 Task: Search one way flight ticket for 3 adults, 3 children in premium economy from Columbus: John Glenn Columbus International Airport to Rockford: Chicago Rockford International Airport(was Northwest Chicagoland Regional Airport At Rockford) on 5-1-2023. Choice of flights is American. Price is upto 79000. Outbound departure time preference is 7:15.
Action: Mouse moved to (237, 322)
Screenshot: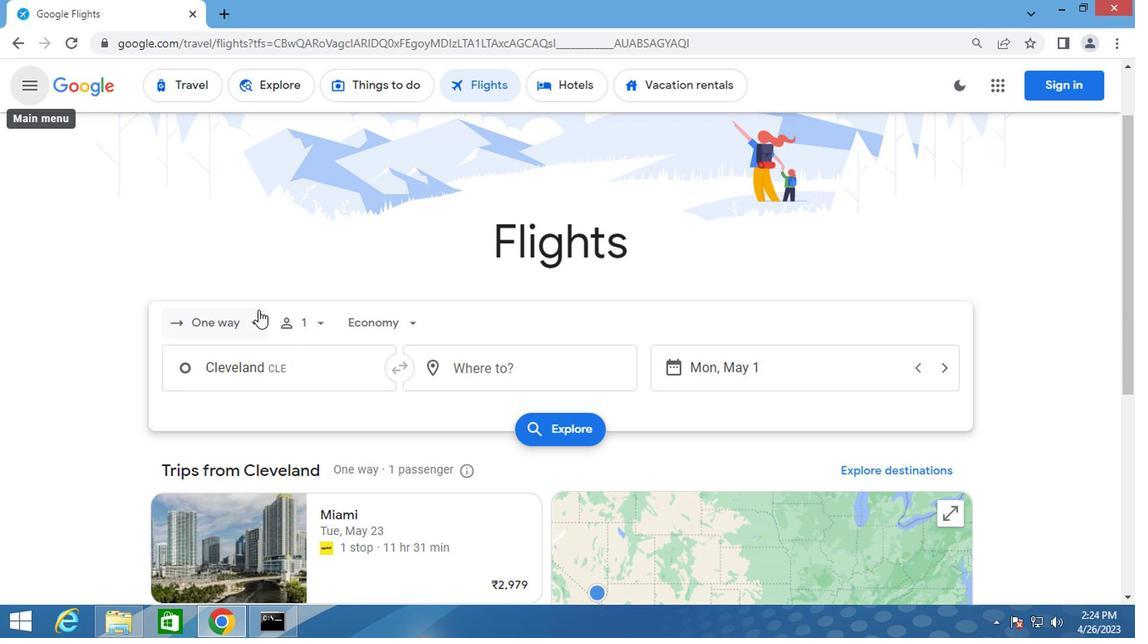 
Action: Mouse pressed left at (237, 322)
Screenshot: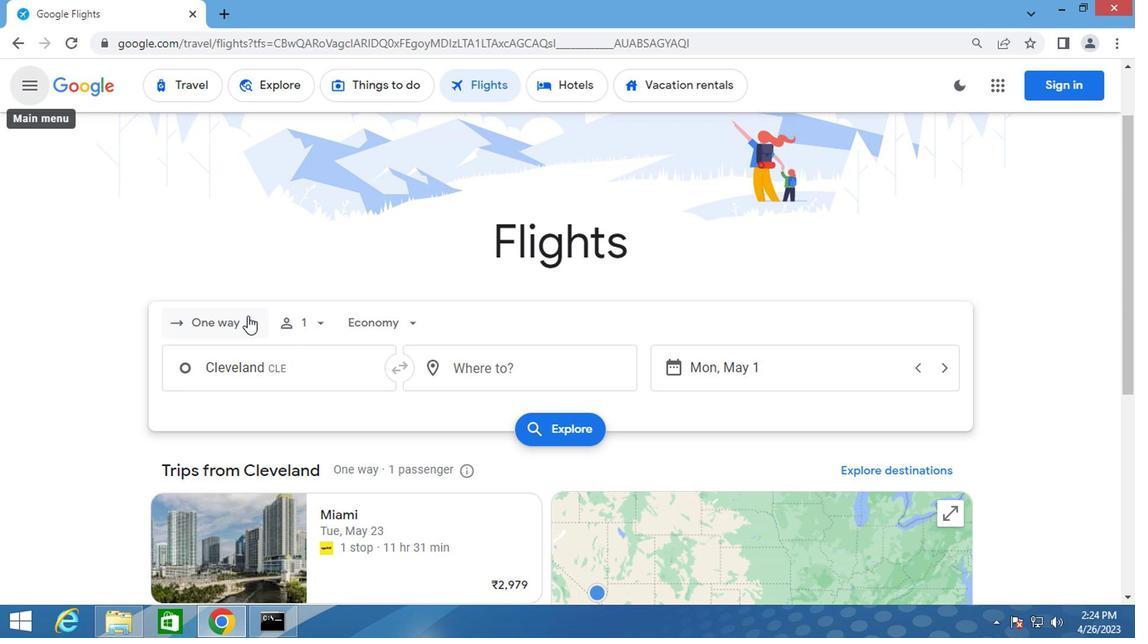 
Action: Mouse moved to (216, 394)
Screenshot: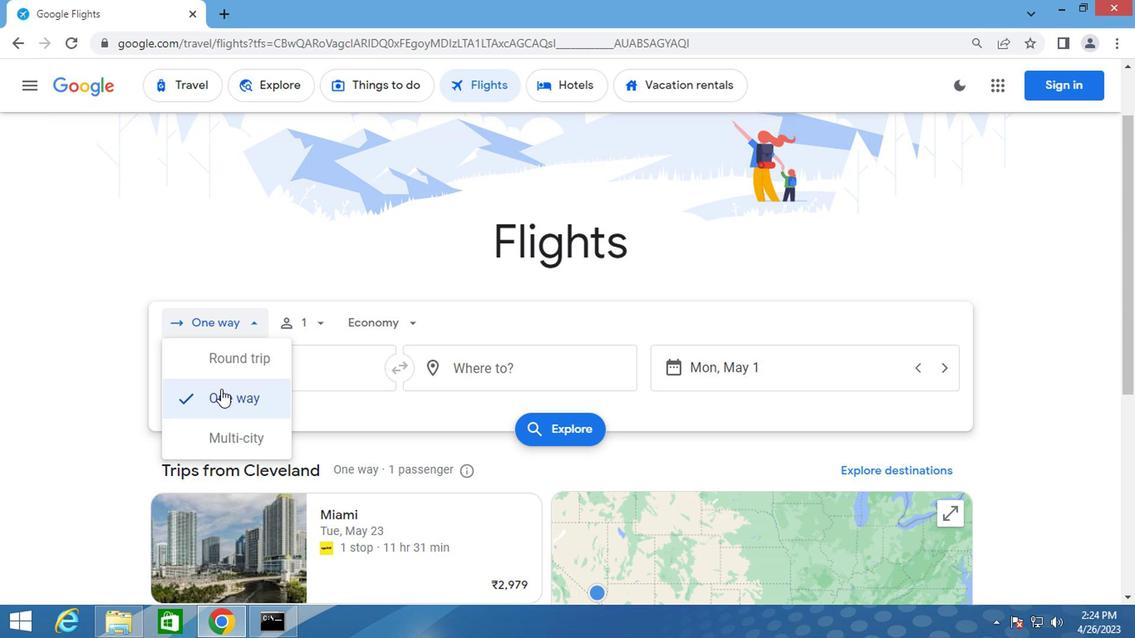 
Action: Mouse pressed left at (216, 394)
Screenshot: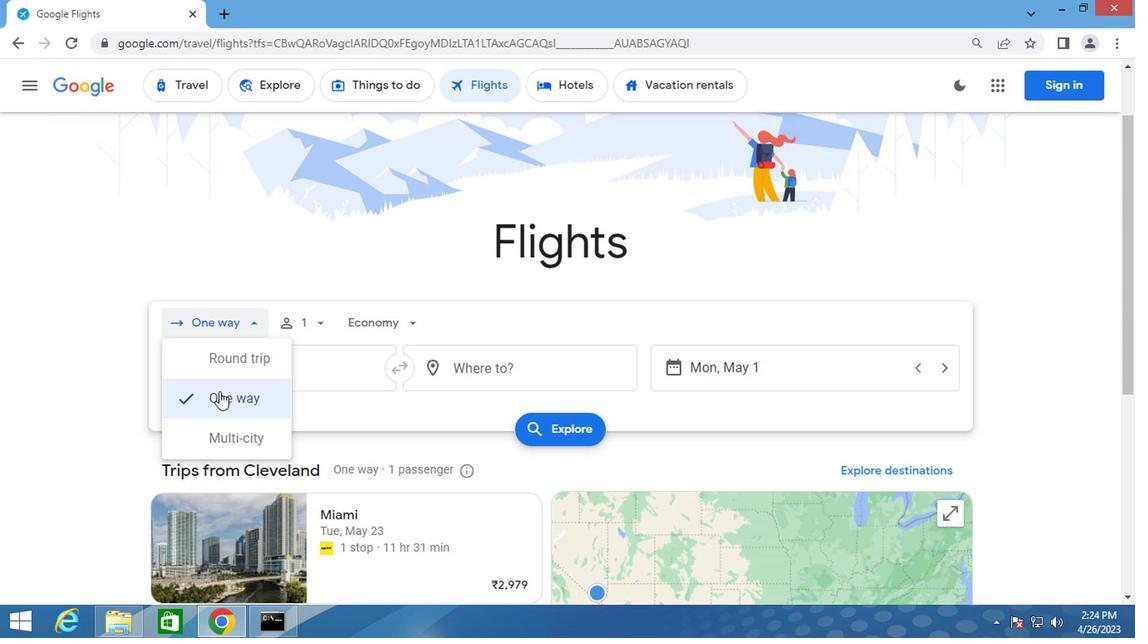 
Action: Mouse moved to (318, 319)
Screenshot: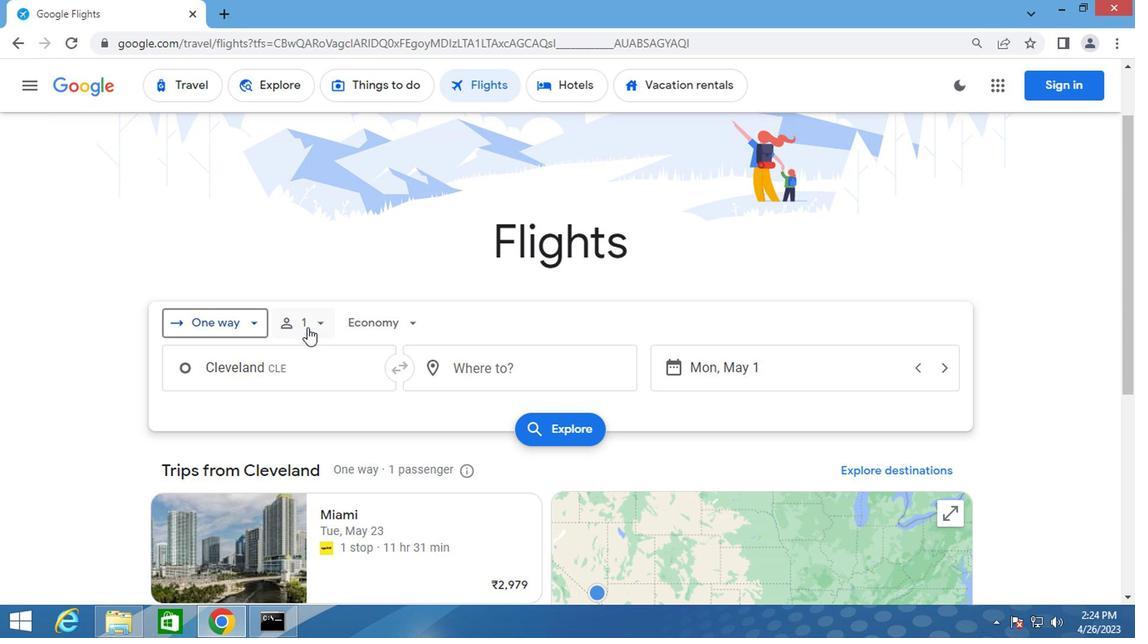 
Action: Mouse pressed left at (318, 319)
Screenshot: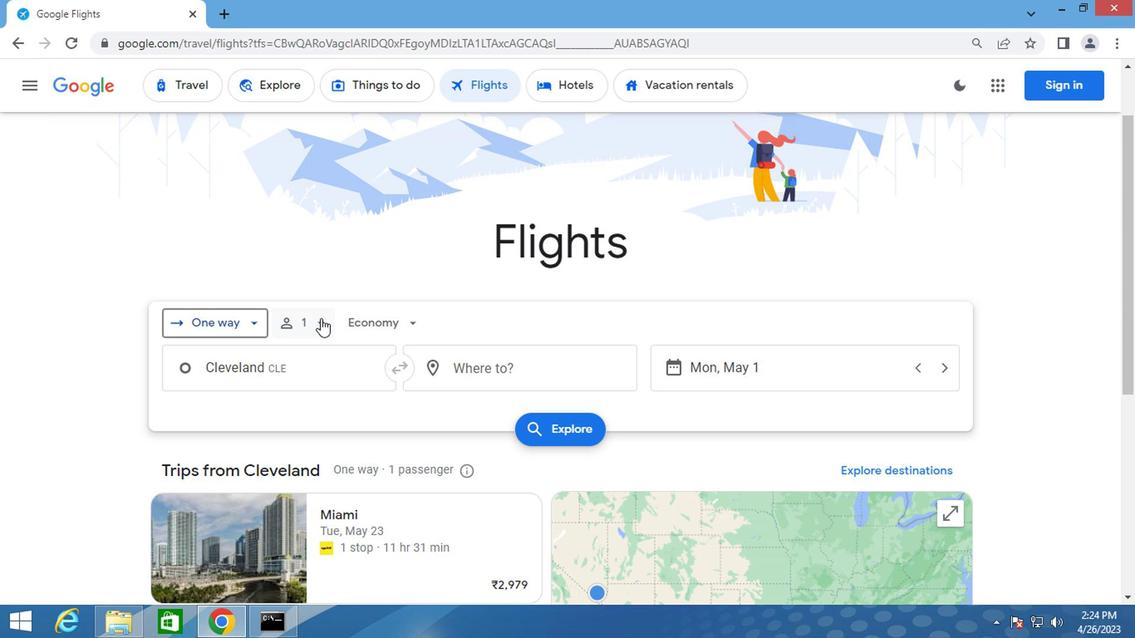 
Action: Mouse moved to (441, 363)
Screenshot: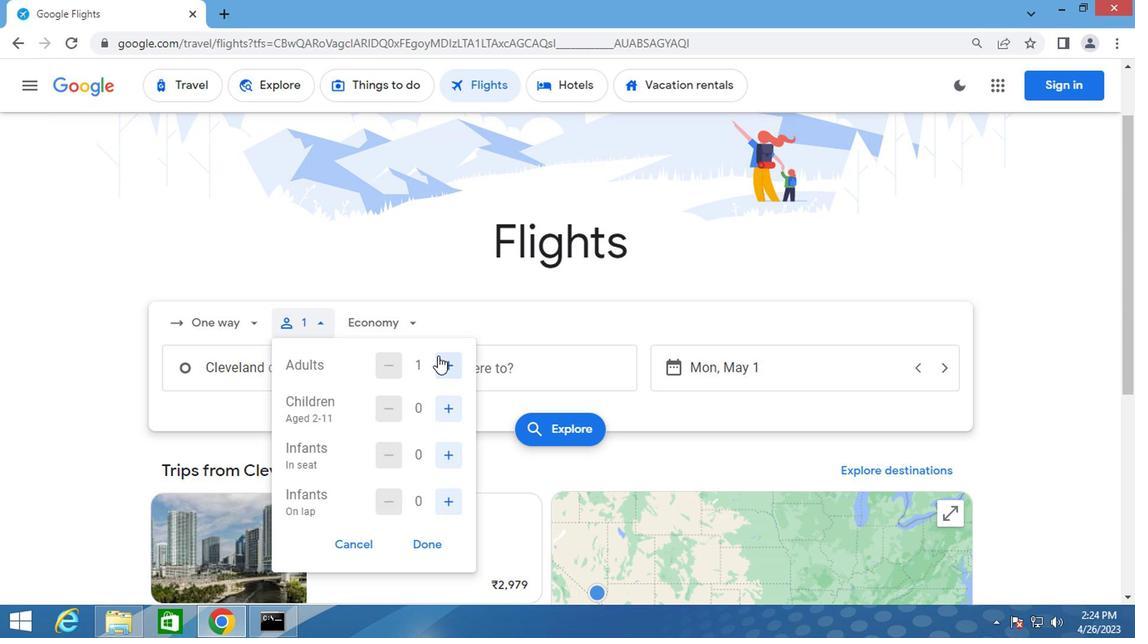 
Action: Mouse pressed left at (441, 363)
Screenshot: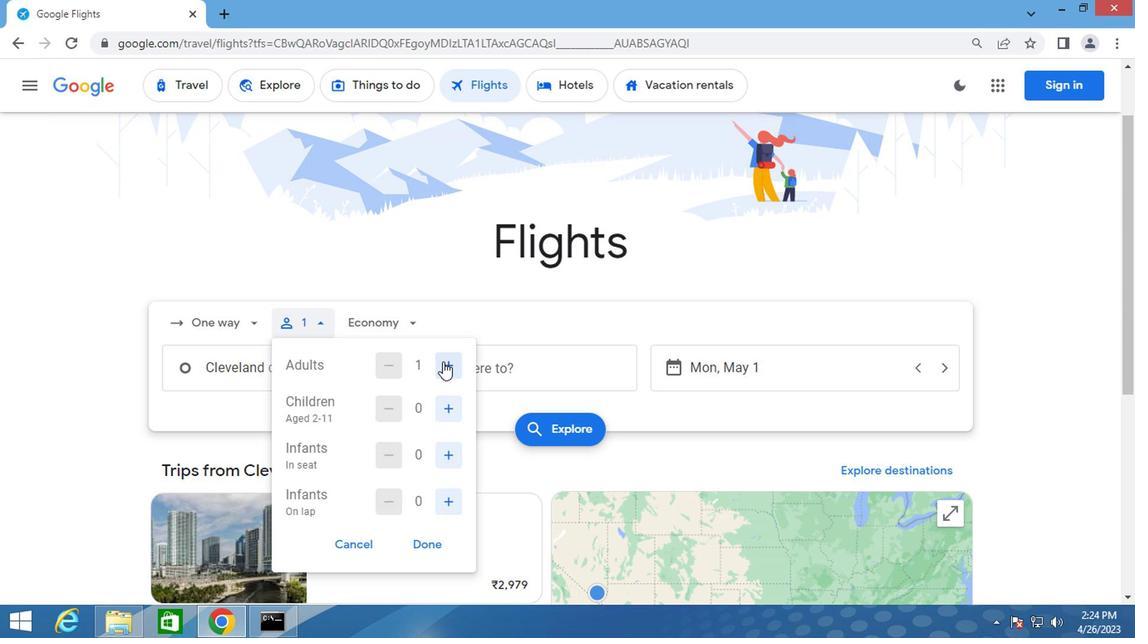 
Action: Mouse pressed left at (441, 363)
Screenshot: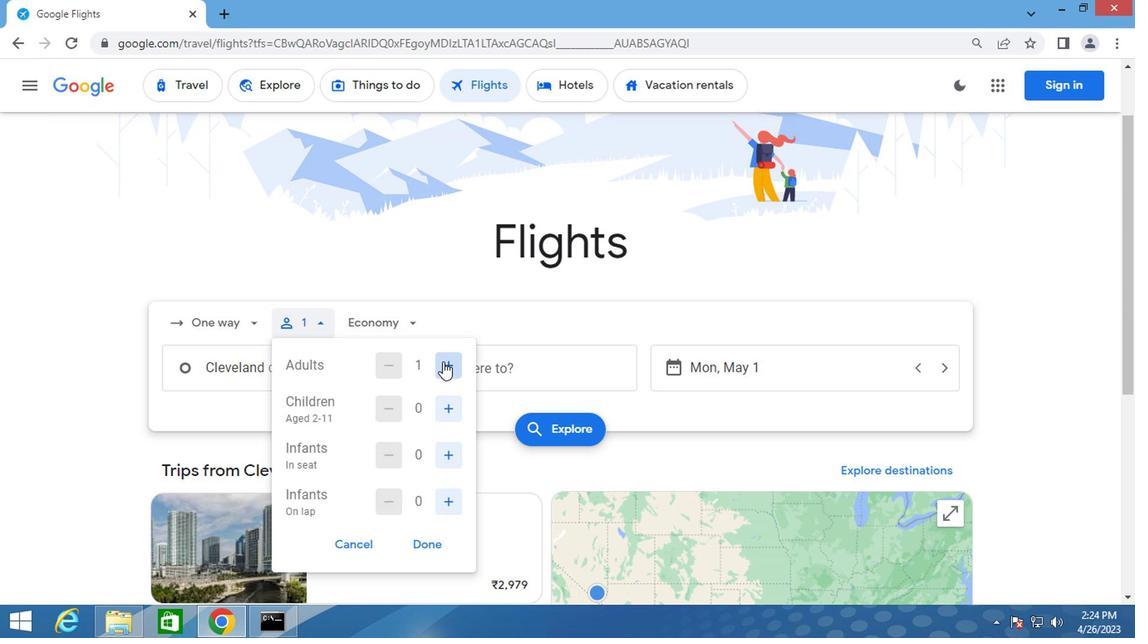 
Action: Mouse moved to (441, 363)
Screenshot: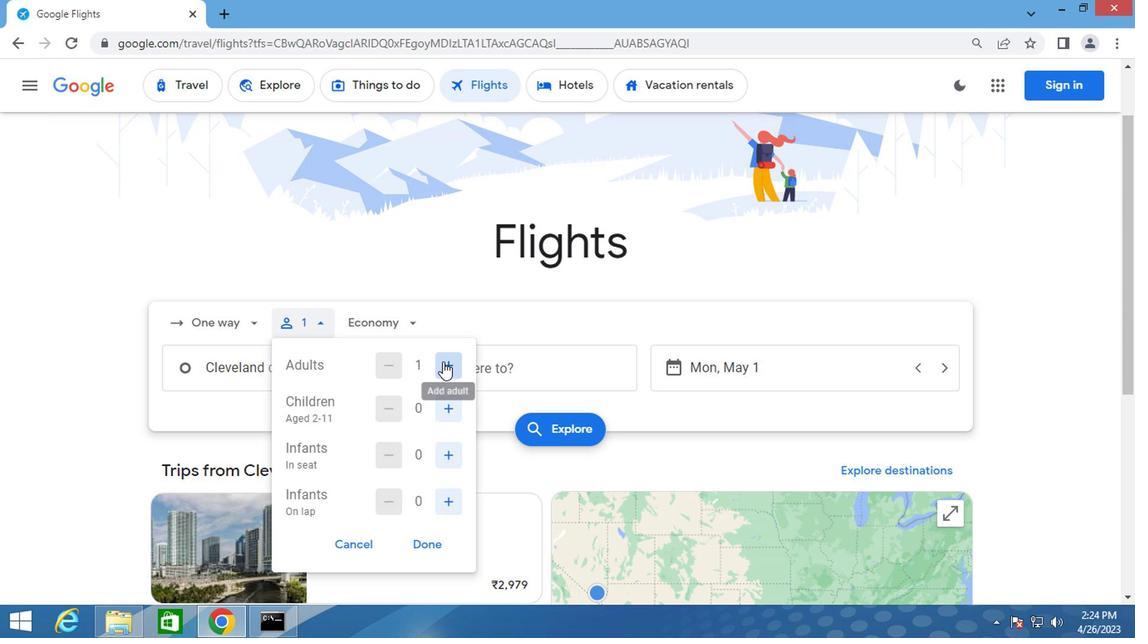 
Action: Mouse pressed left at (441, 363)
Screenshot: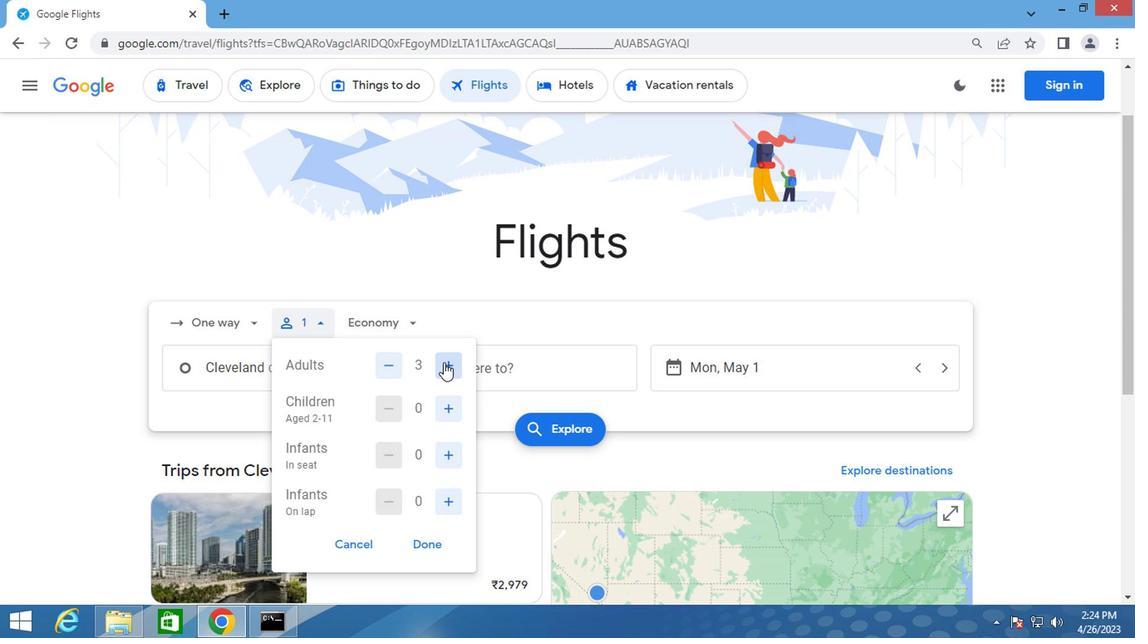 
Action: Mouse moved to (384, 370)
Screenshot: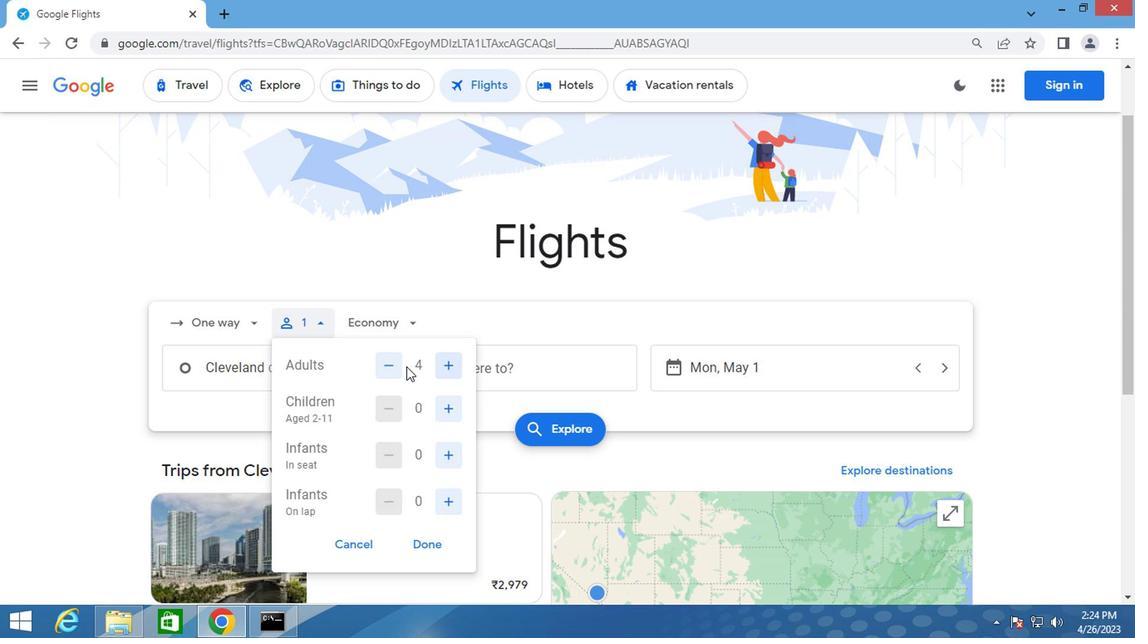 
Action: Mouse pressed left at (384, 370)
Screenshot: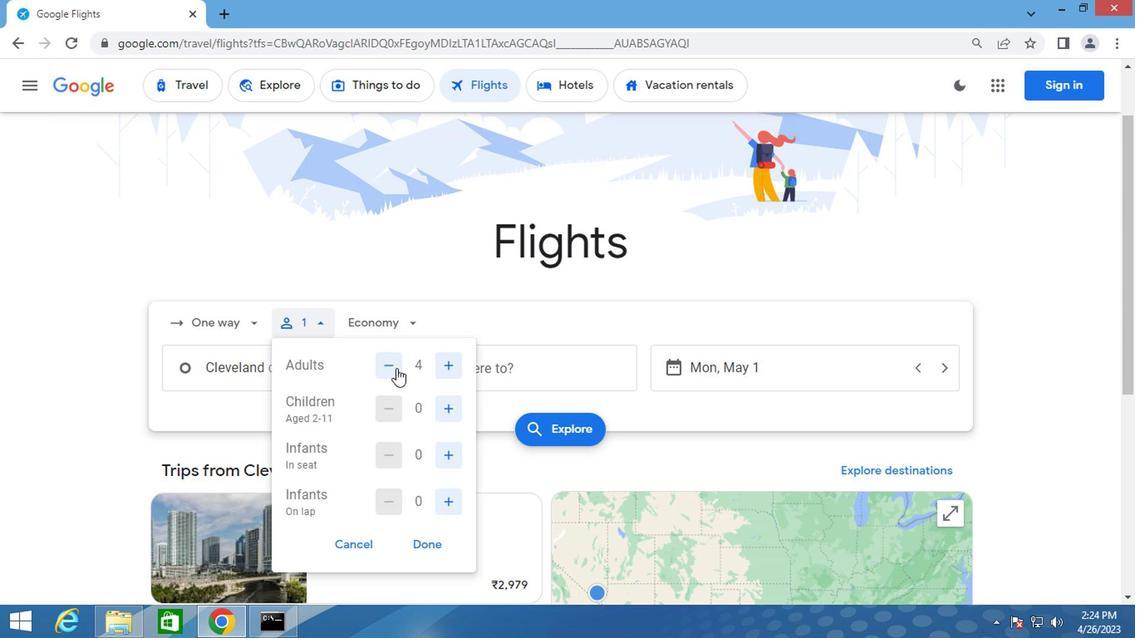 
Action: Mouse moved to (441, 403)
Screenshot: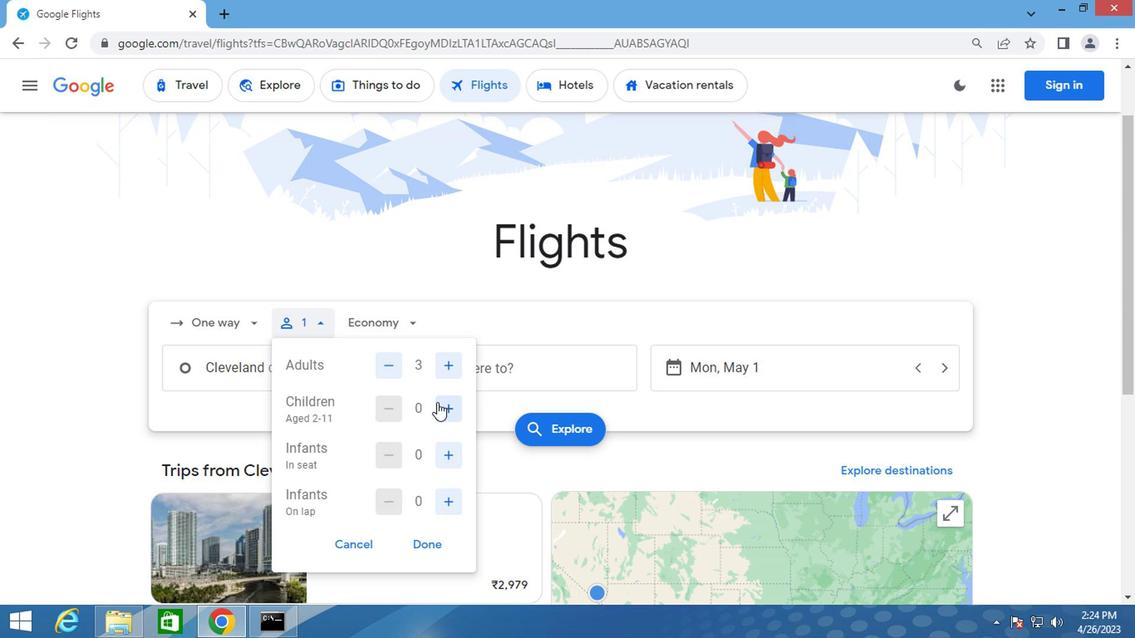 
Action: Mouse pressed left at (441, 403)
Screenshot: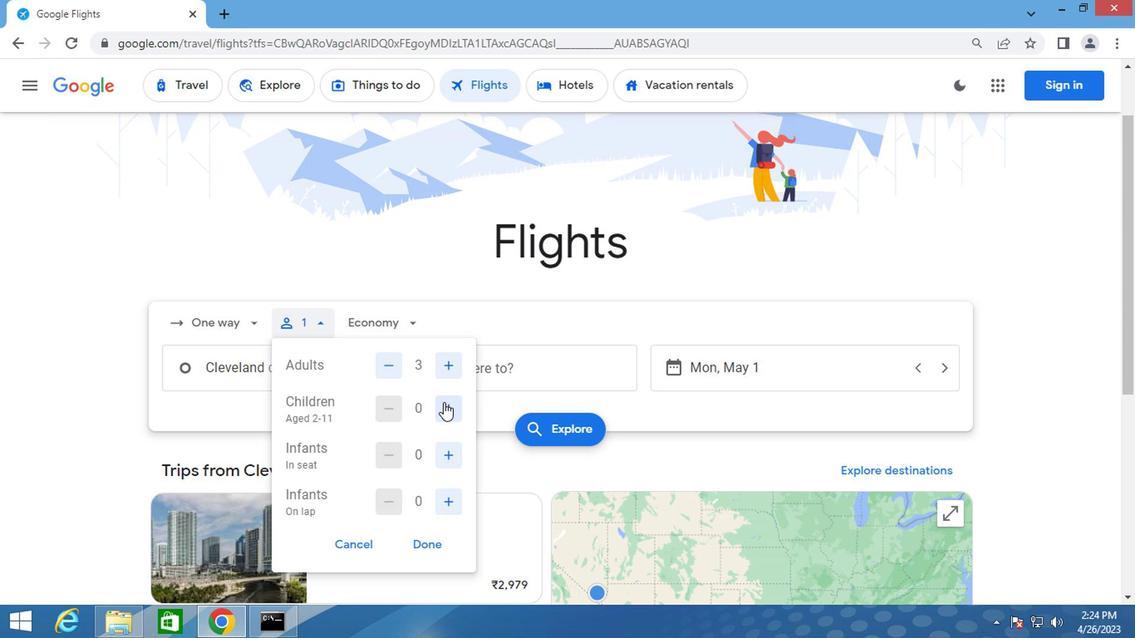 
Action: Mouse moved to (442, 403)
Screenshot: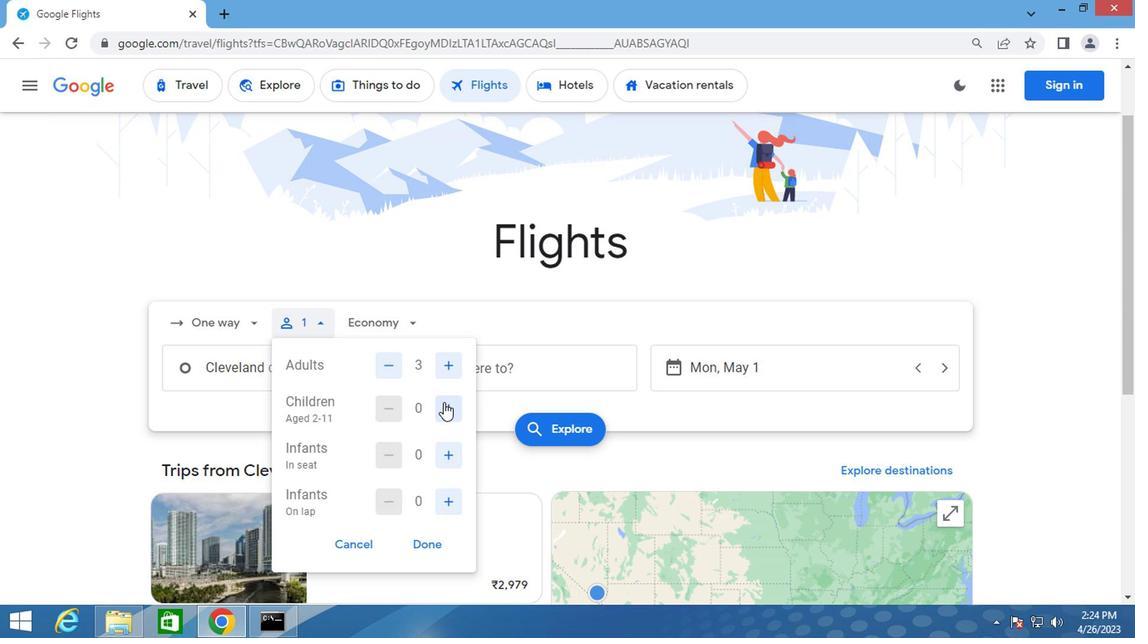
Action: Mouse pressed left at (442, 403)
Screenshot: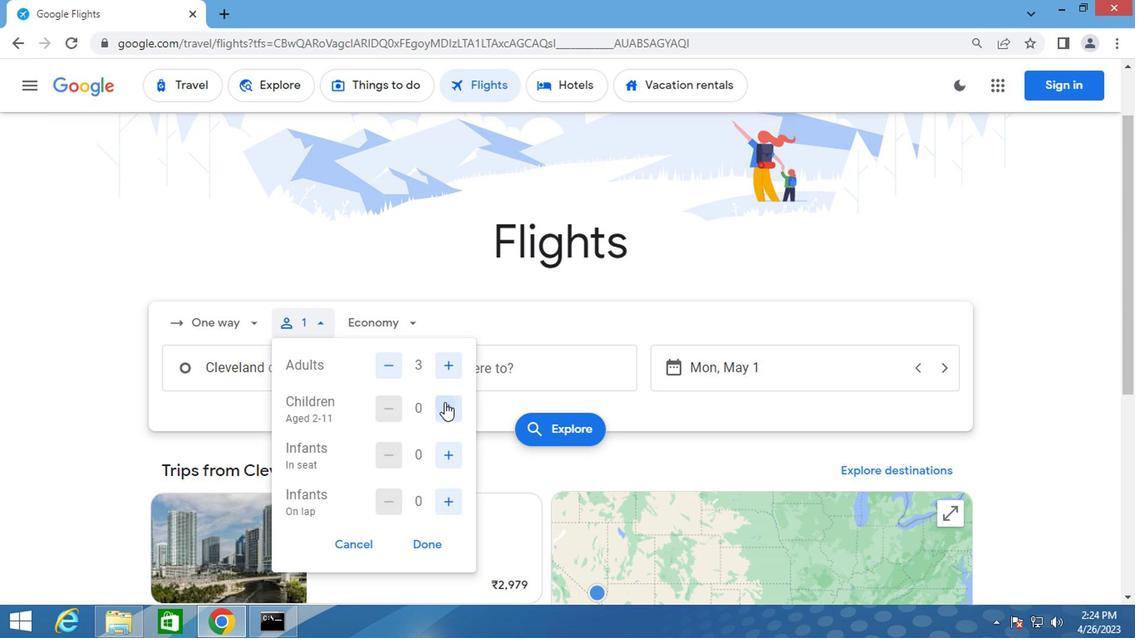 
Action: Mouse pressed left at (442, 403)
Screenshot: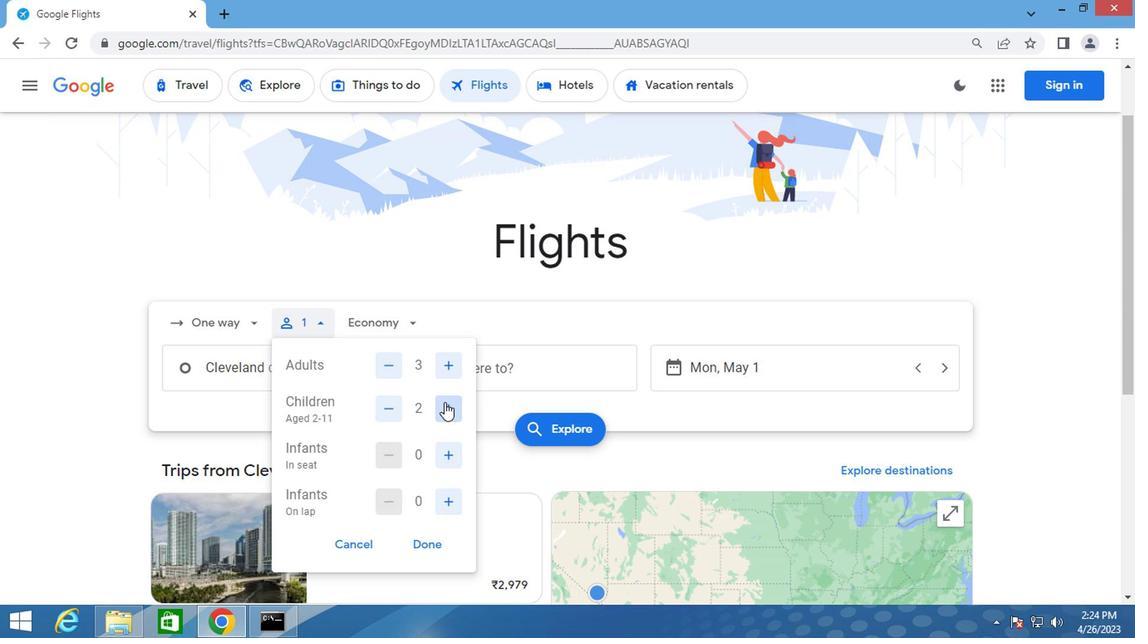 
Action: Mouse moved to (385, 330)
Screenshot: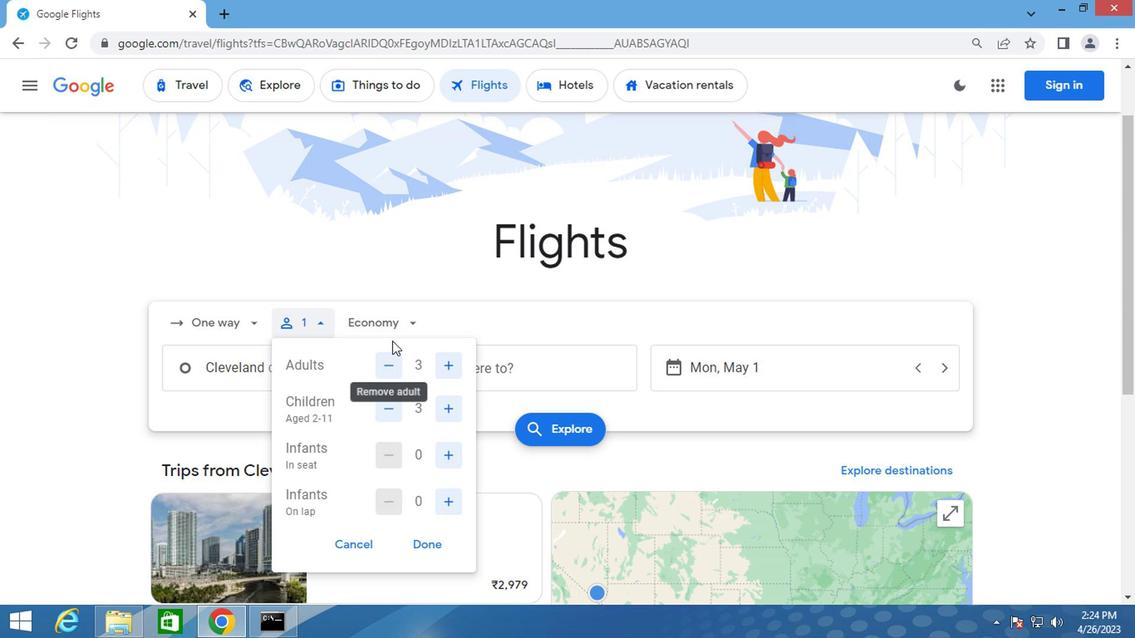 
Action: Mouse pressed left at (385, 330)
Screenshot: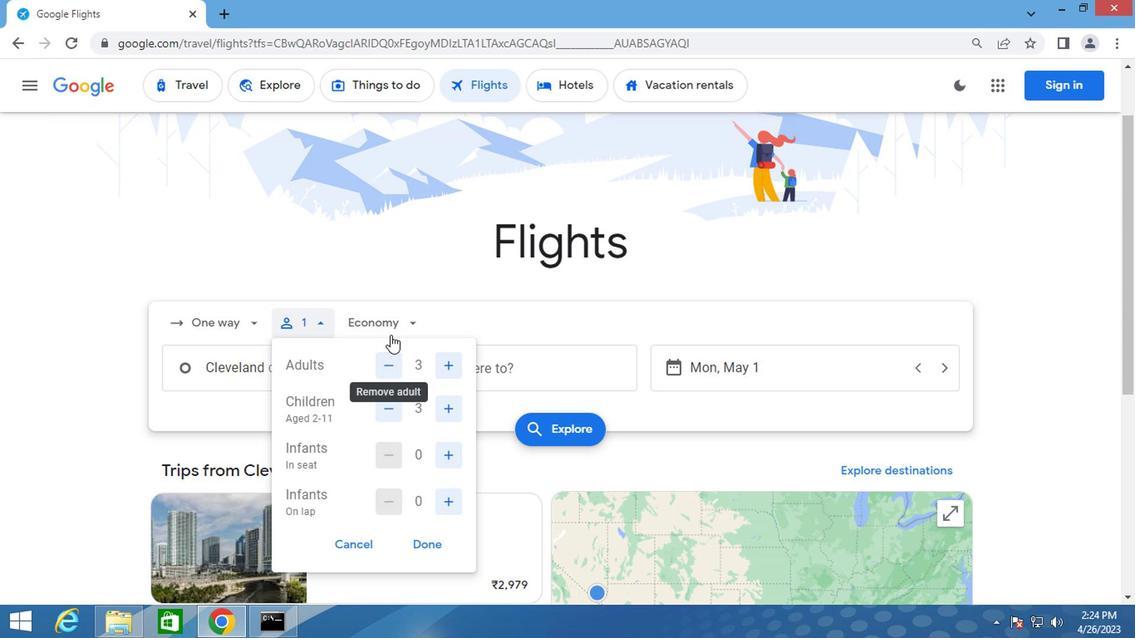 
Action: Mouse moved to (402, 390)
Screenshot: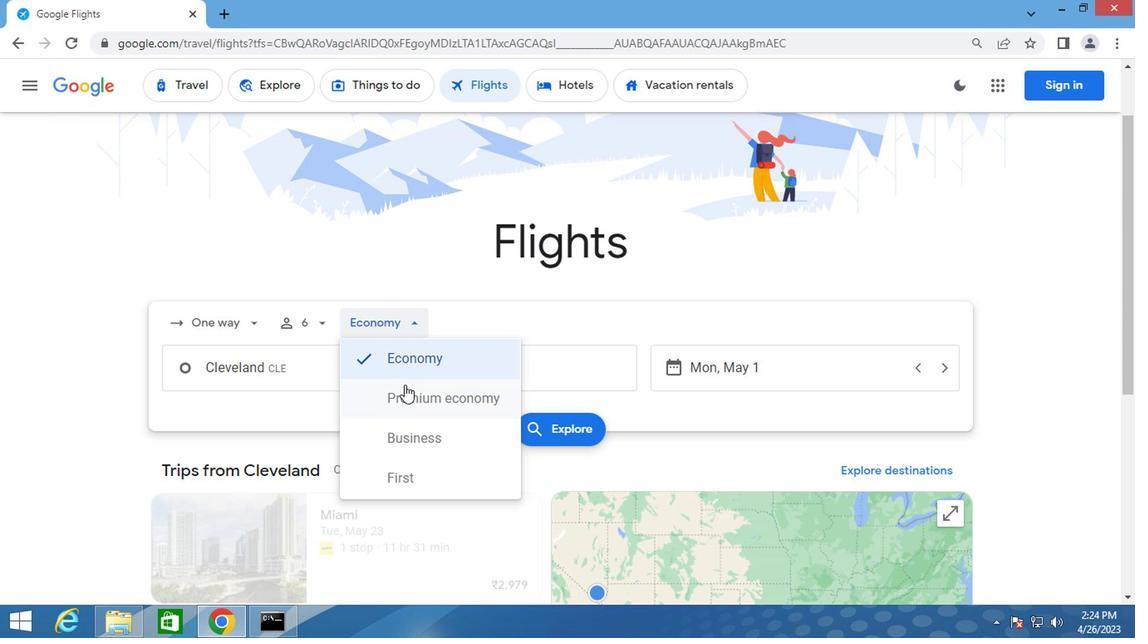 
Action: Mouse pressed left at (402, 390)
Screenshot: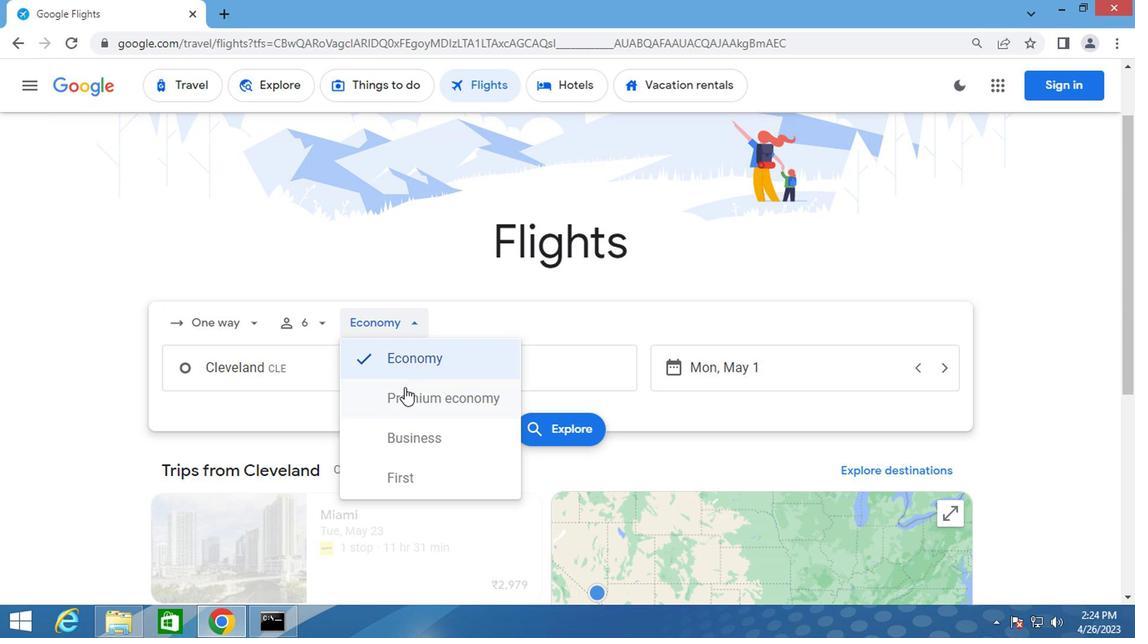 
Action: Mouse moved to (312, 377)
Screenshot: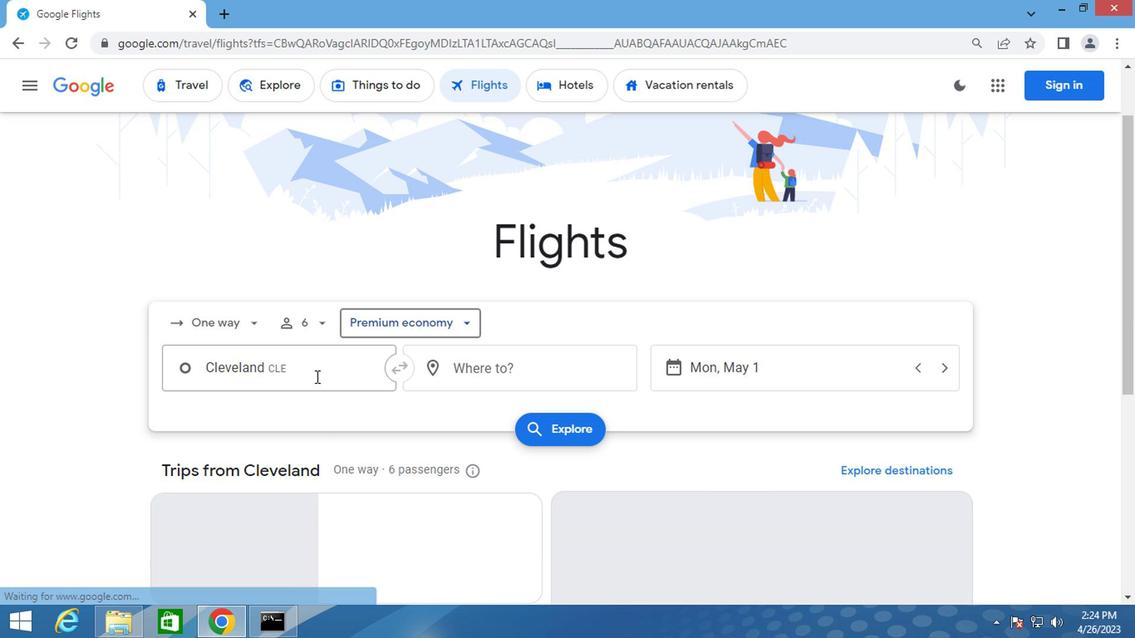 
Action: Mouse pressed left at (312, 377)
Screenshot: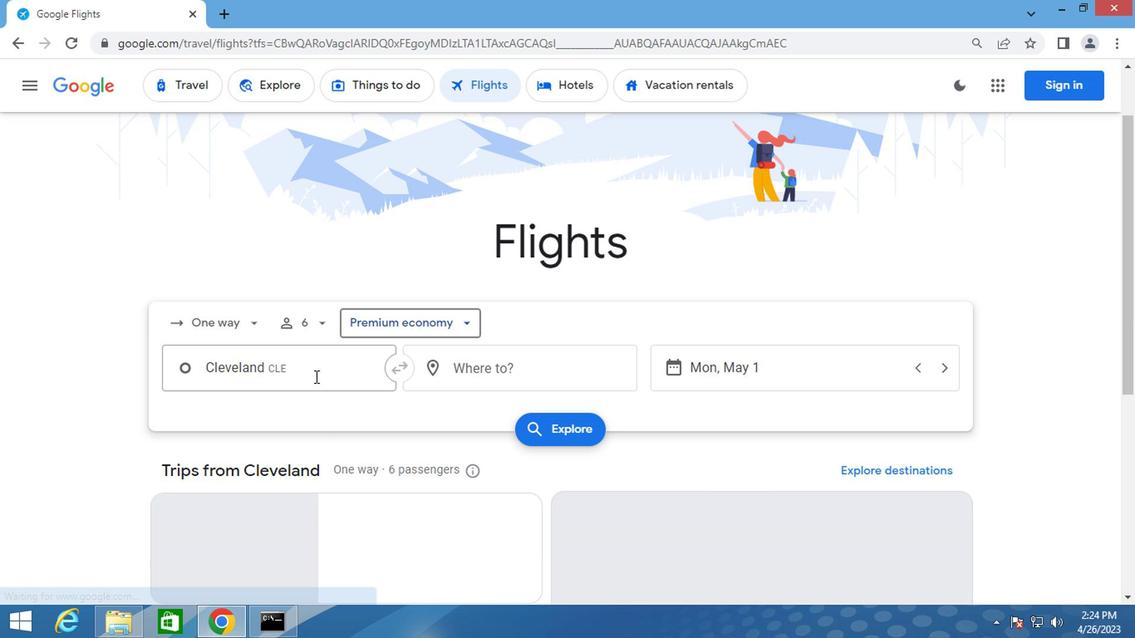 
Action: Mouse moved to (311, 377)
Screenshot: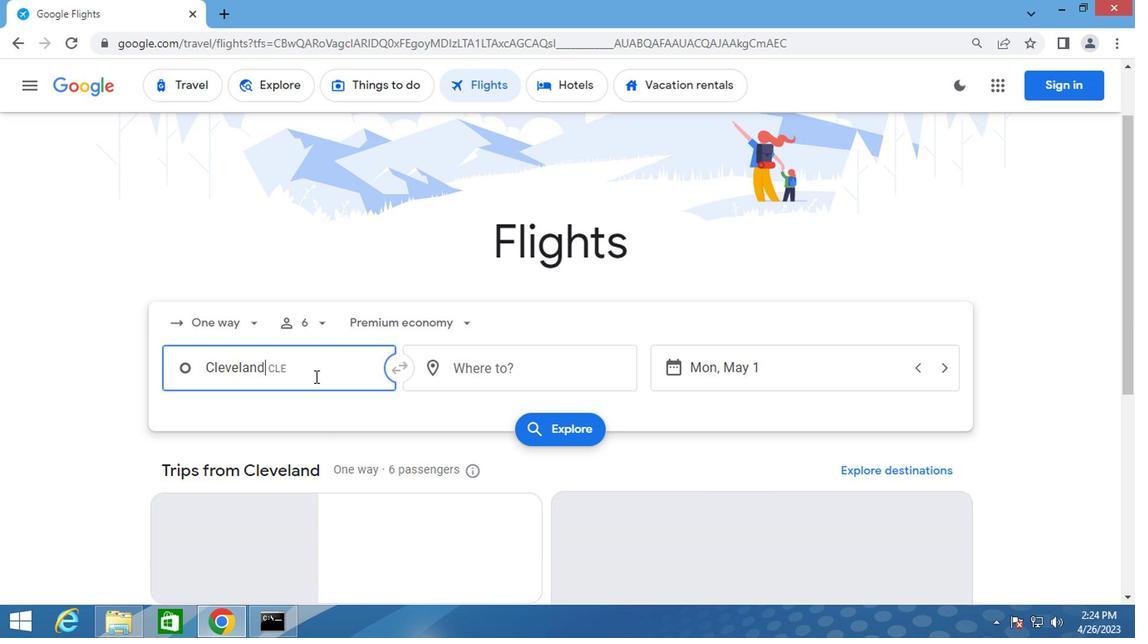 
Action: Key pressed columbus
Screenshot: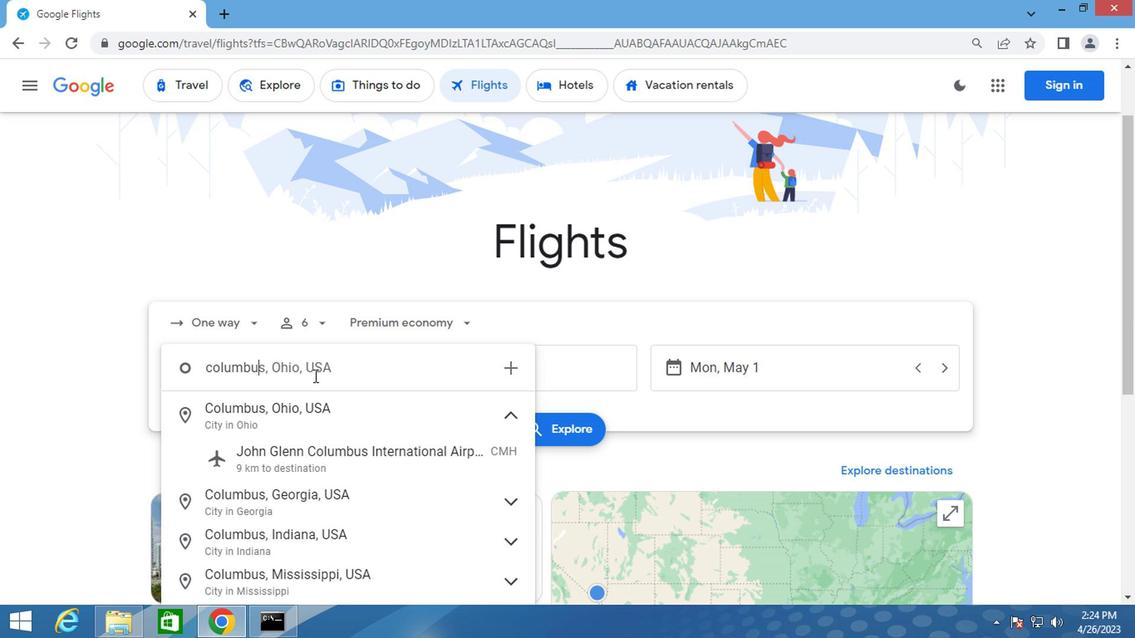 
Action: Mouse moved to (296, 450)
Screenshot: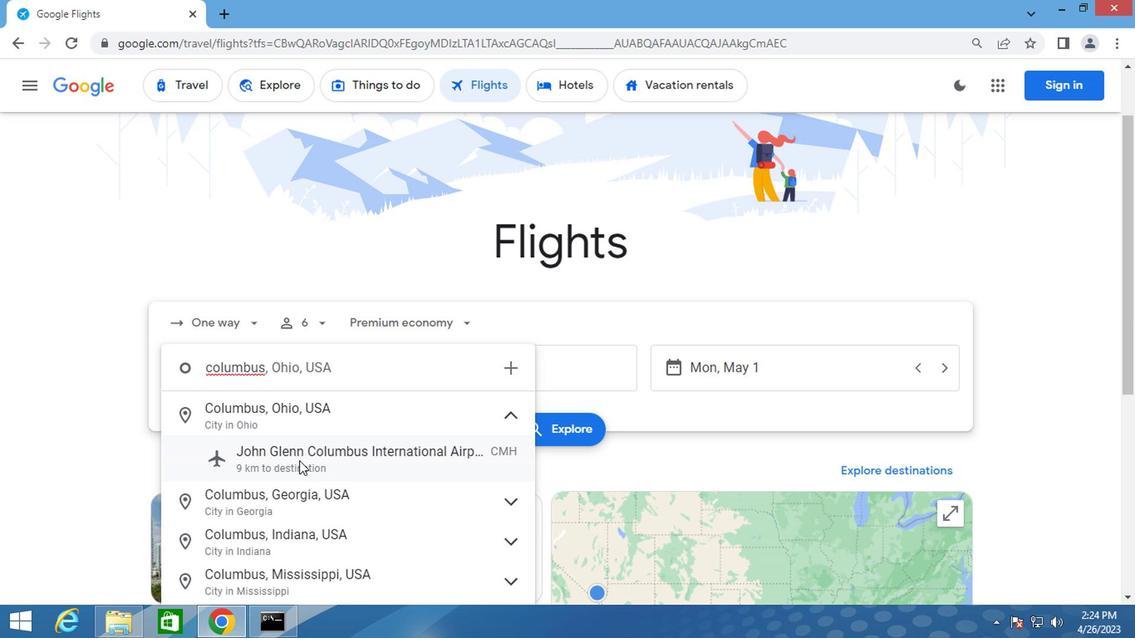 
Action: Mouse pressed left at (296, 450)
Screenshot: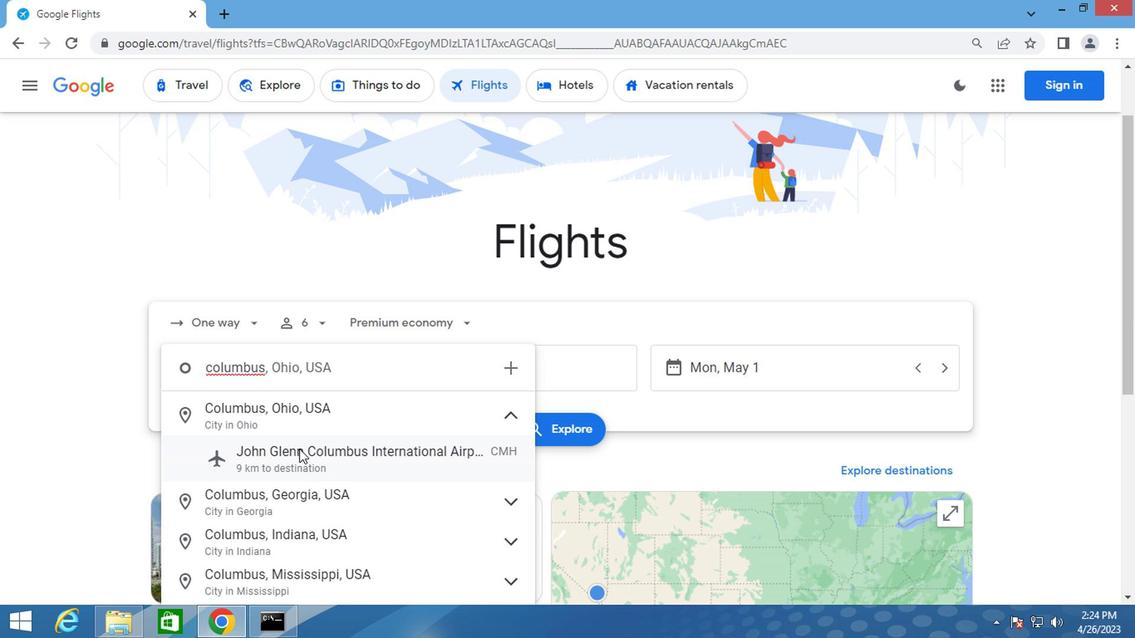 
Action: Mouse moved to (468, 364)
Screenshot: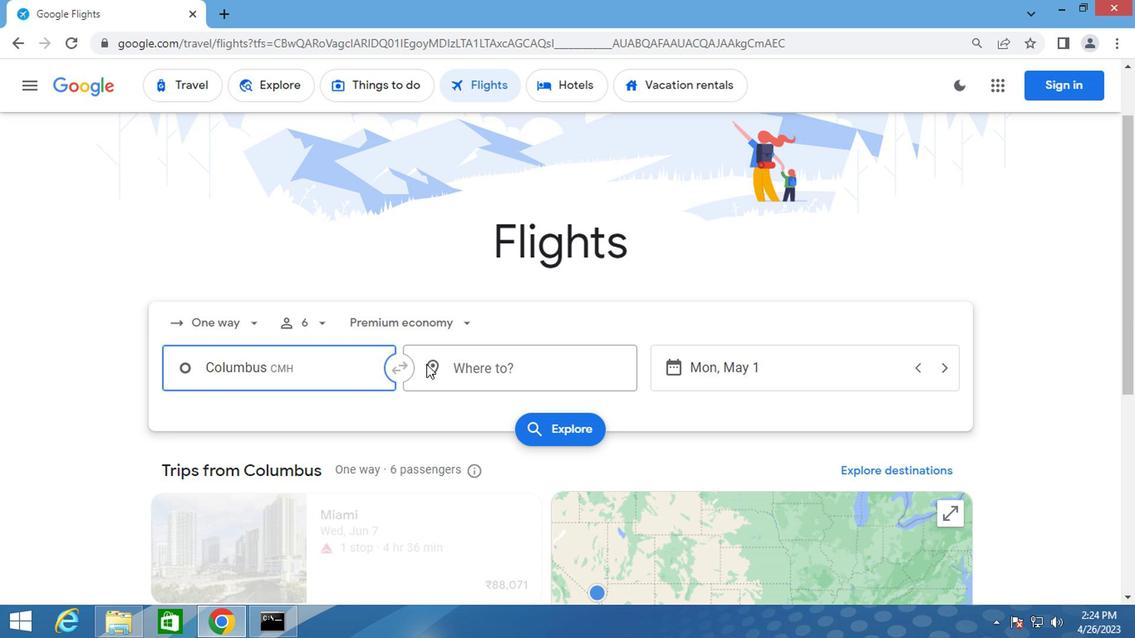 
Action: Mouse pressed left at (468, 364)
Screenshot: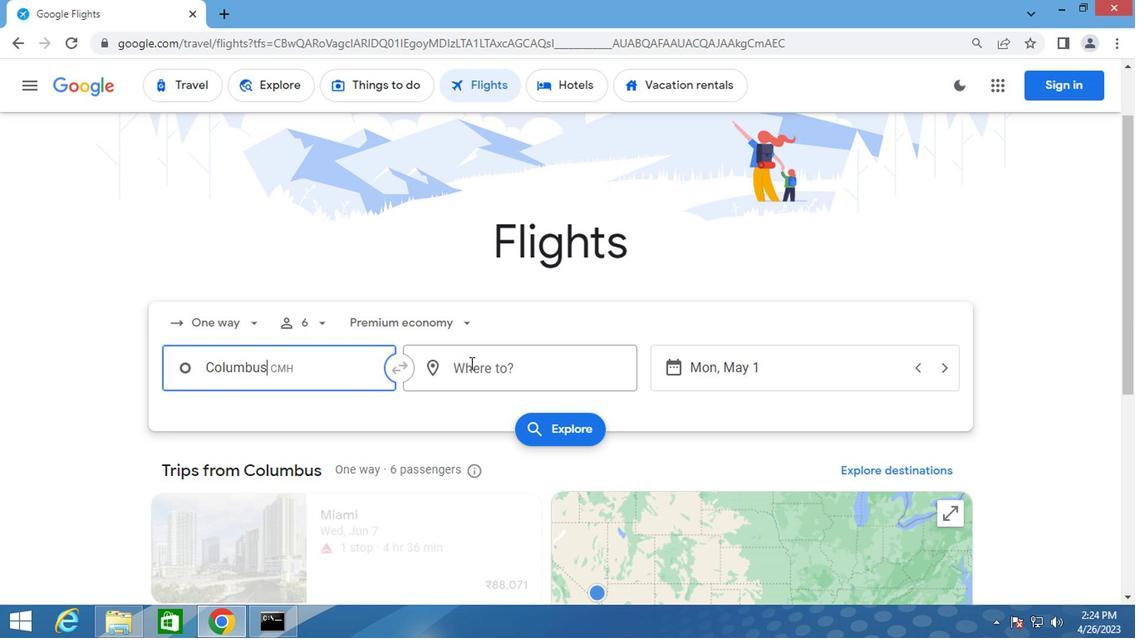 
Action: Key pressed rockfo5rd
Screenshot: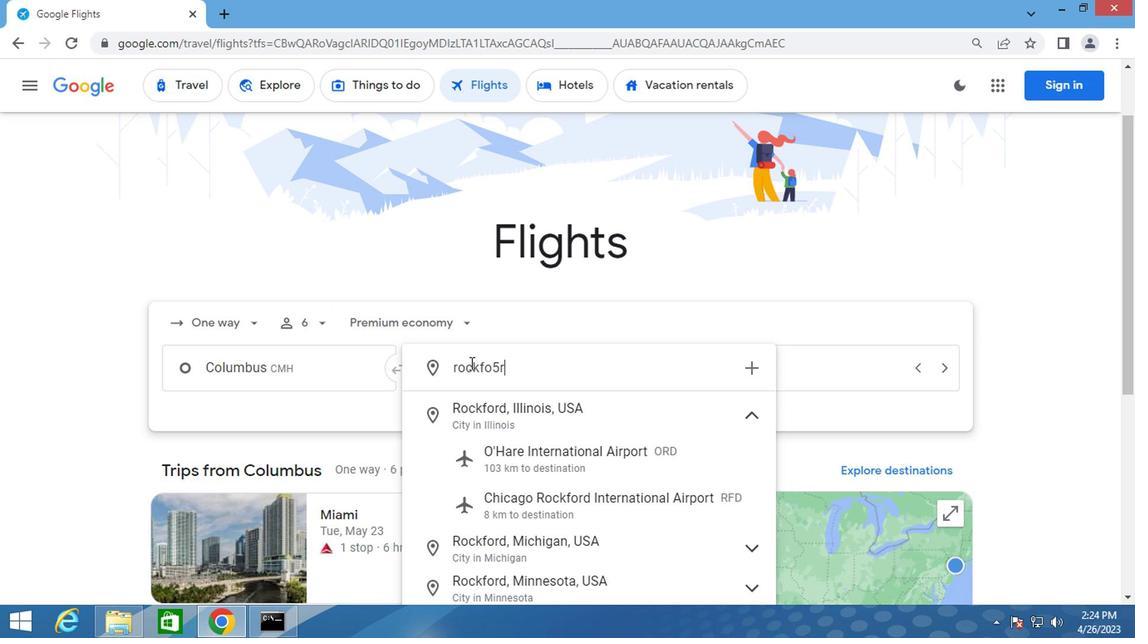 
Action: Mouse moved to (486, 491)
Screenshot: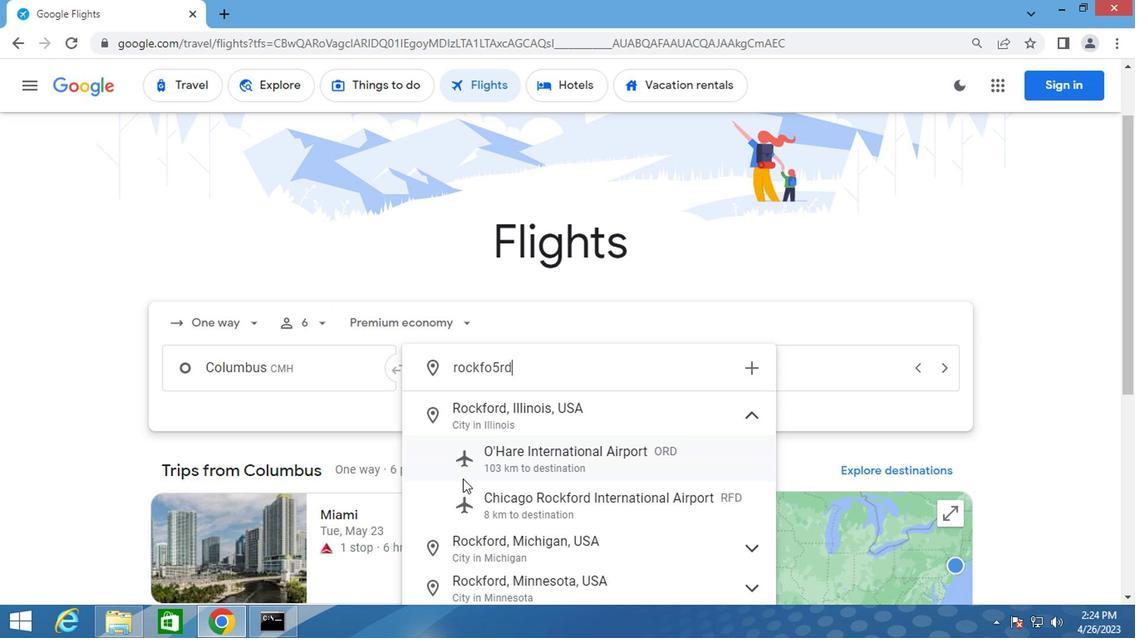 
Action: Mouse pressed left at (486, 491)
Screenshot: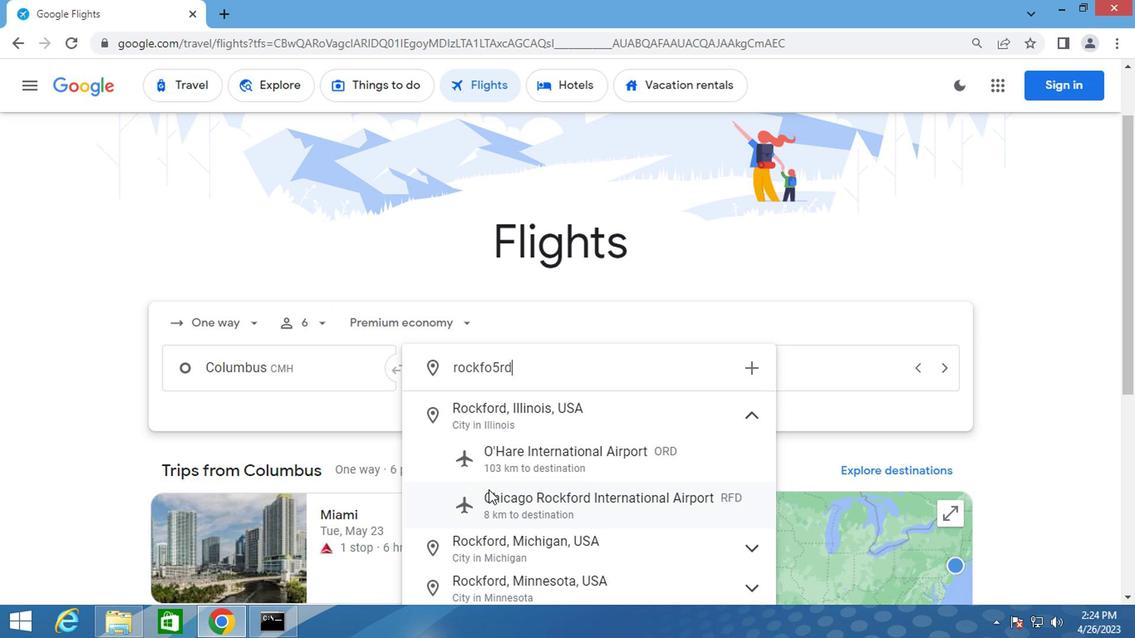 
Action: Mouse moved to (719, 368)
Screenshot: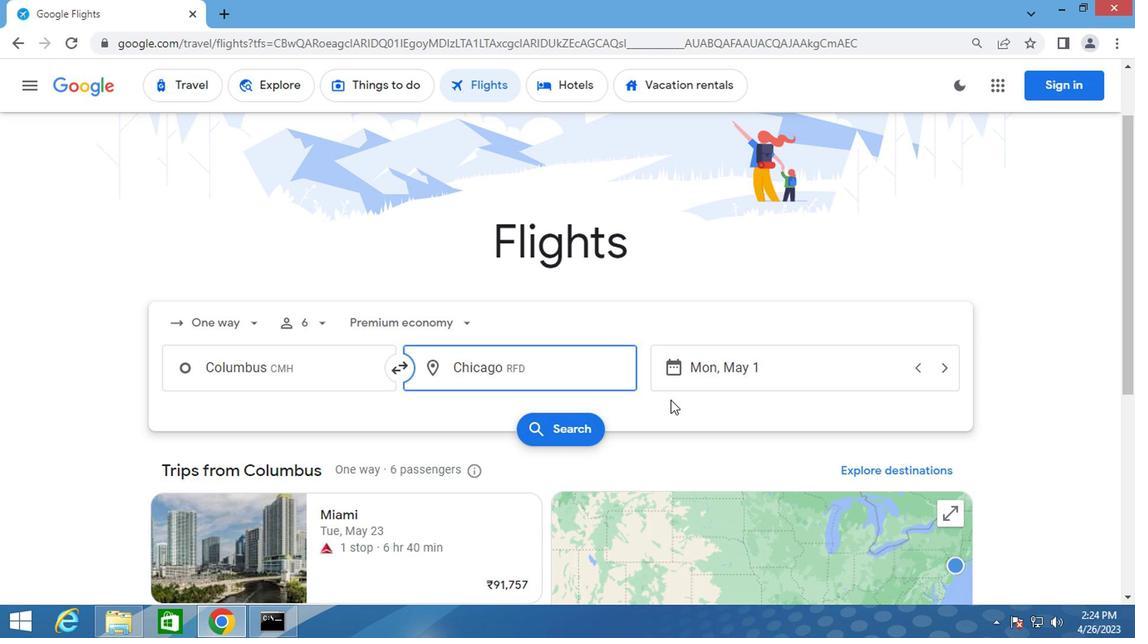 
Action: Mouse pressed left at (719, 368)
Screenshot: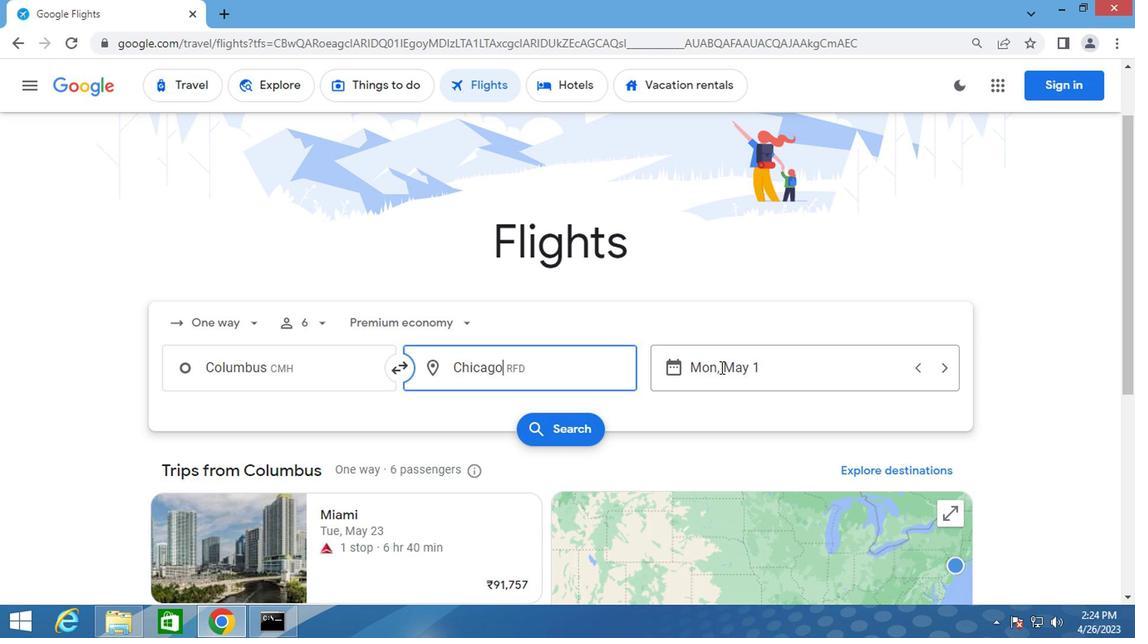 
Action: Mouse moved to (720, 306)
Screenshot: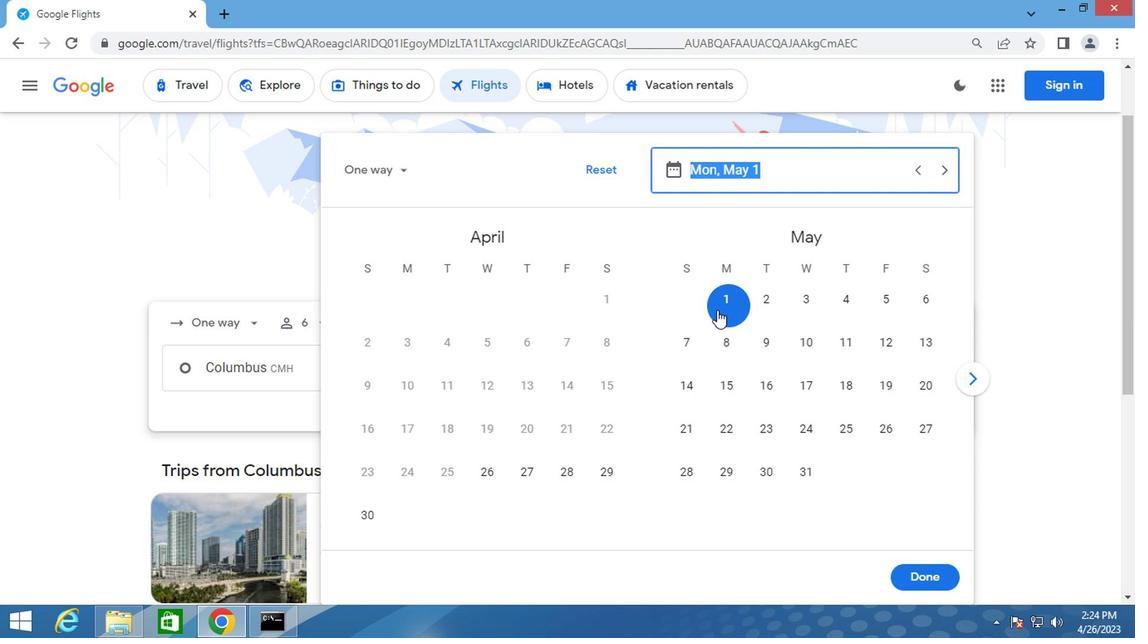 
Action: Mouse pressed left at (720, 306)
Screenshot: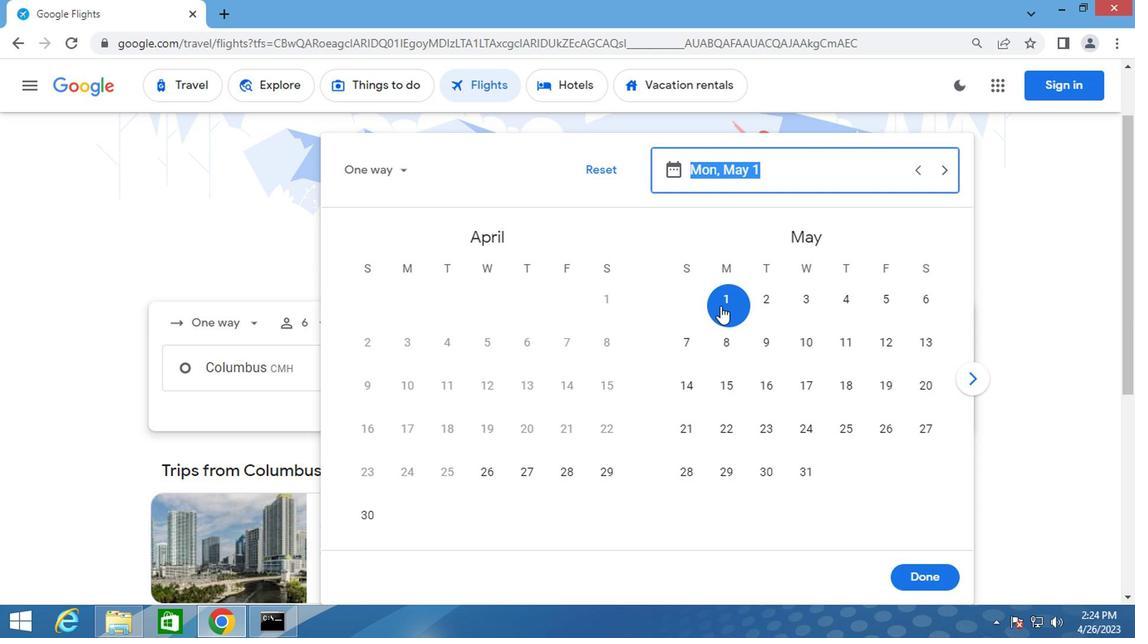 
Action: Mouse moved to (939, 581)
Screenshot: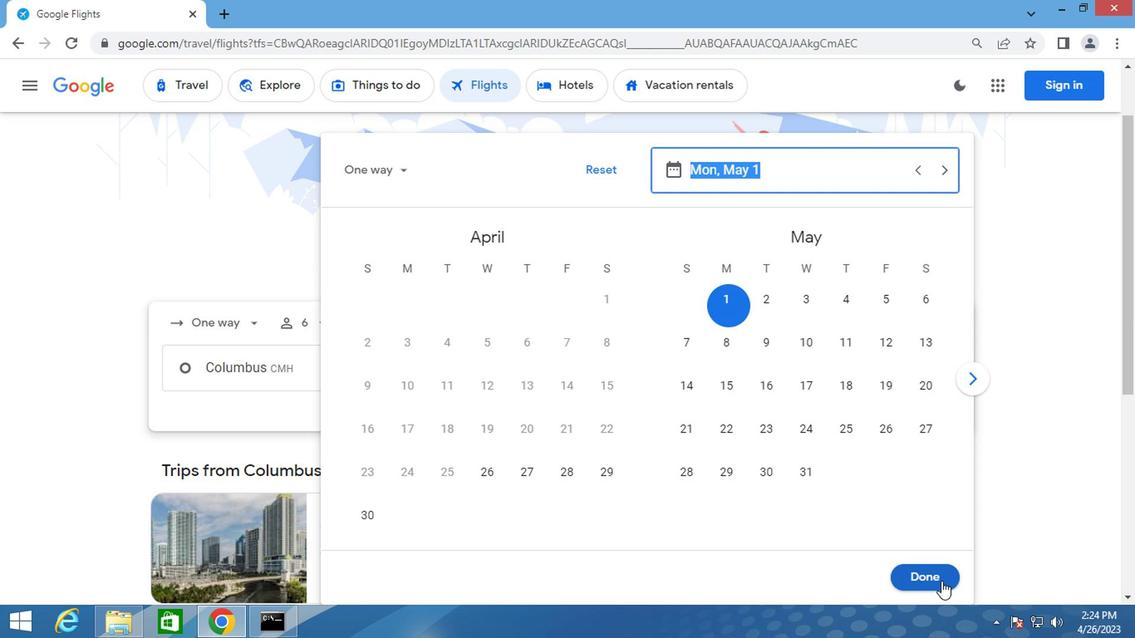 
Action: Mouse pressed left at (939, 581)
Screenshot: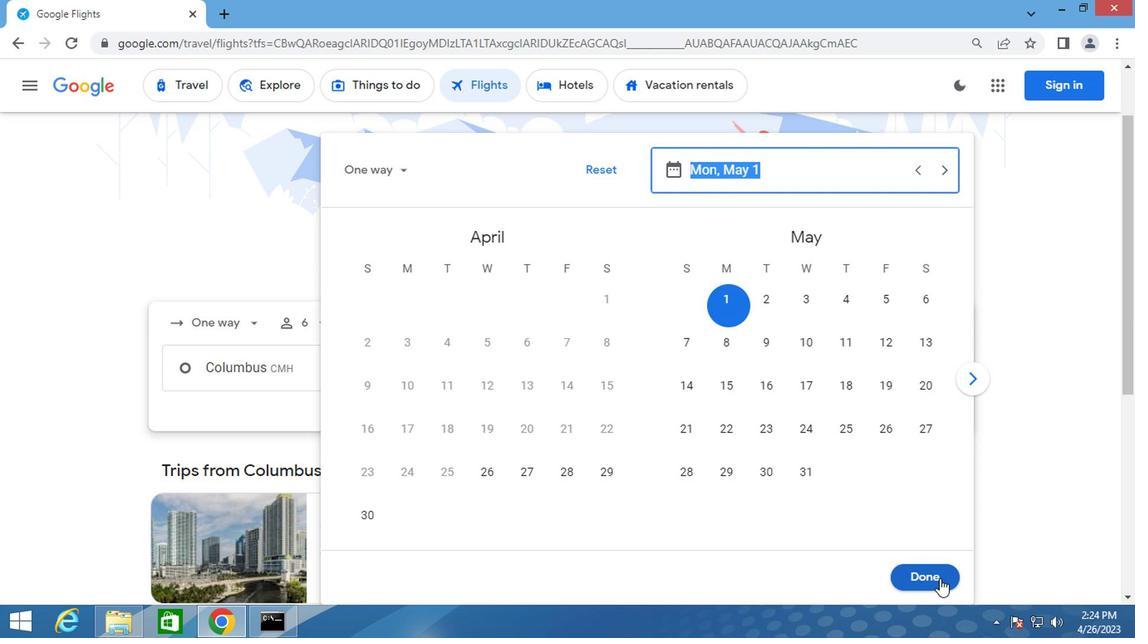 
Action: Mouse moved to (556, 430)
Screenshot: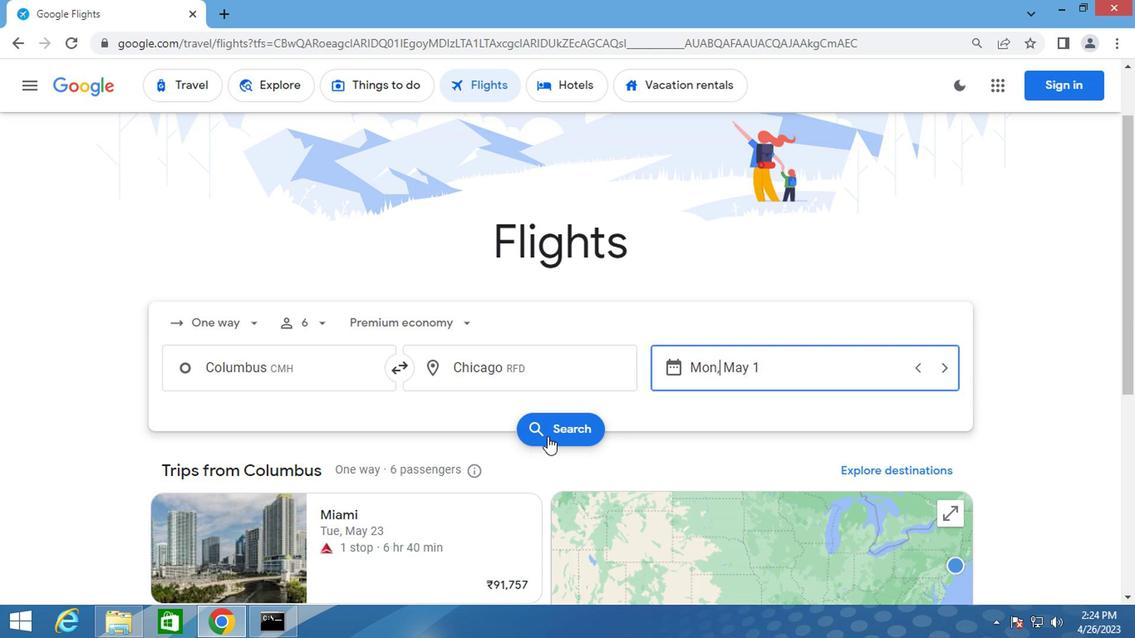 
Action: Mouse pressed left at (556, 430)
Screenshot: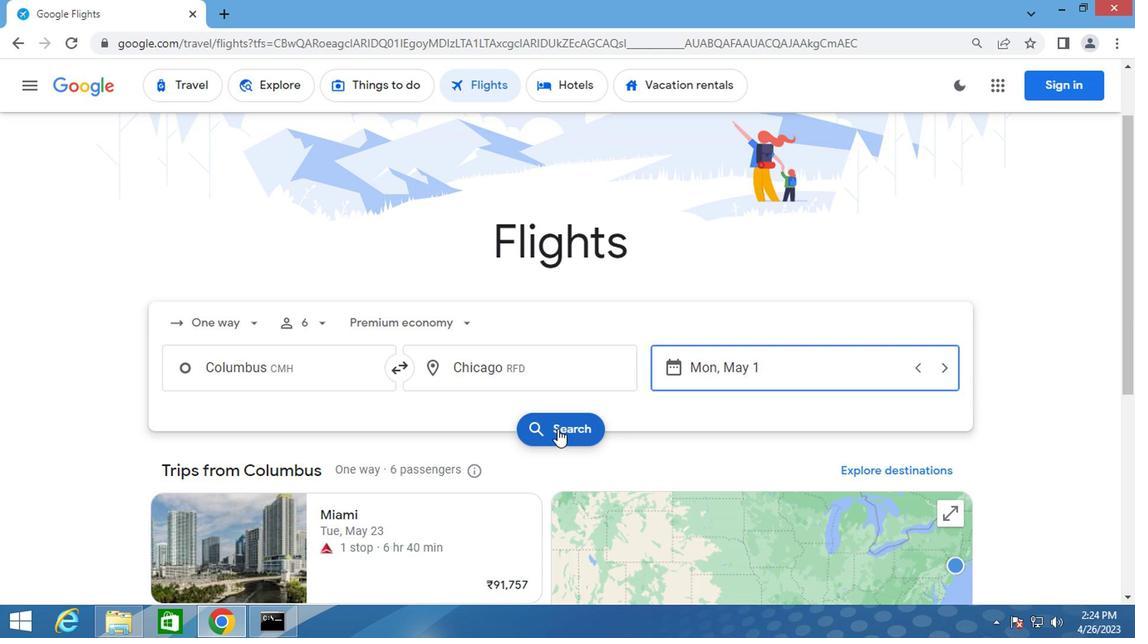
Action: Mouse moved to (203, 248)
Screenshot: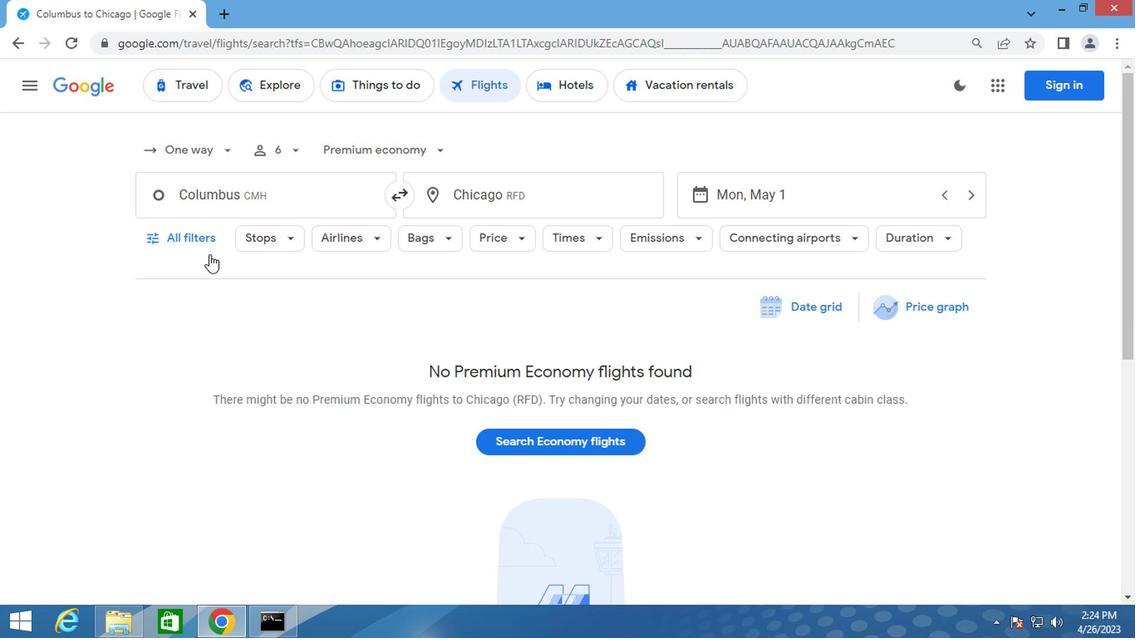 
Action: Mouse pressed left at (203, 248)
Screenshot: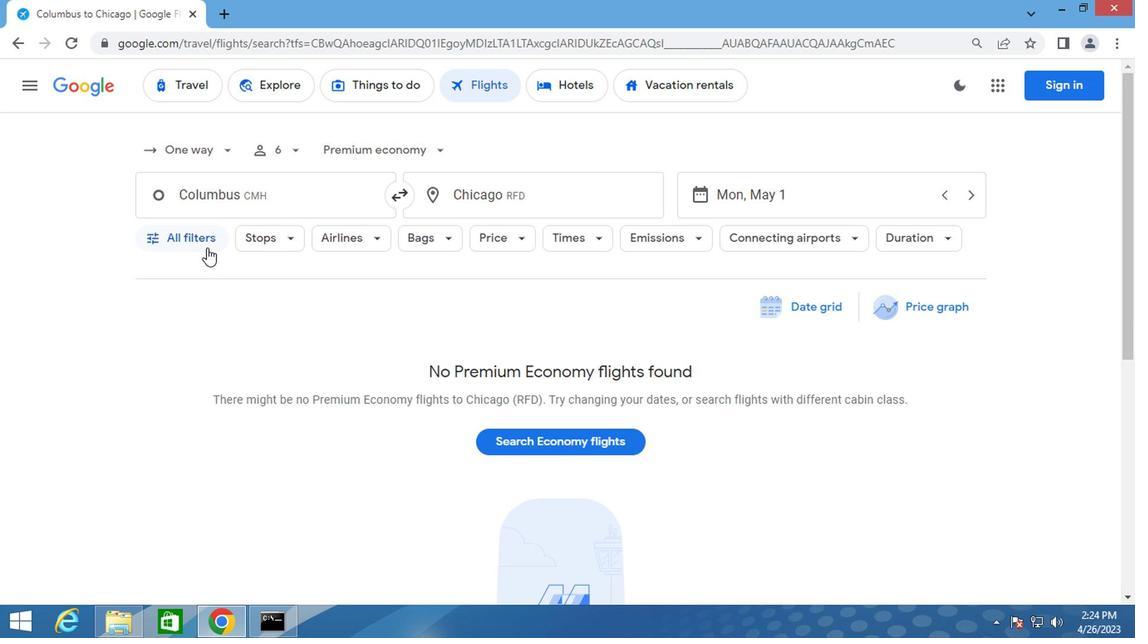 
Action: Mouse moved to (221, 399)
Screenshot: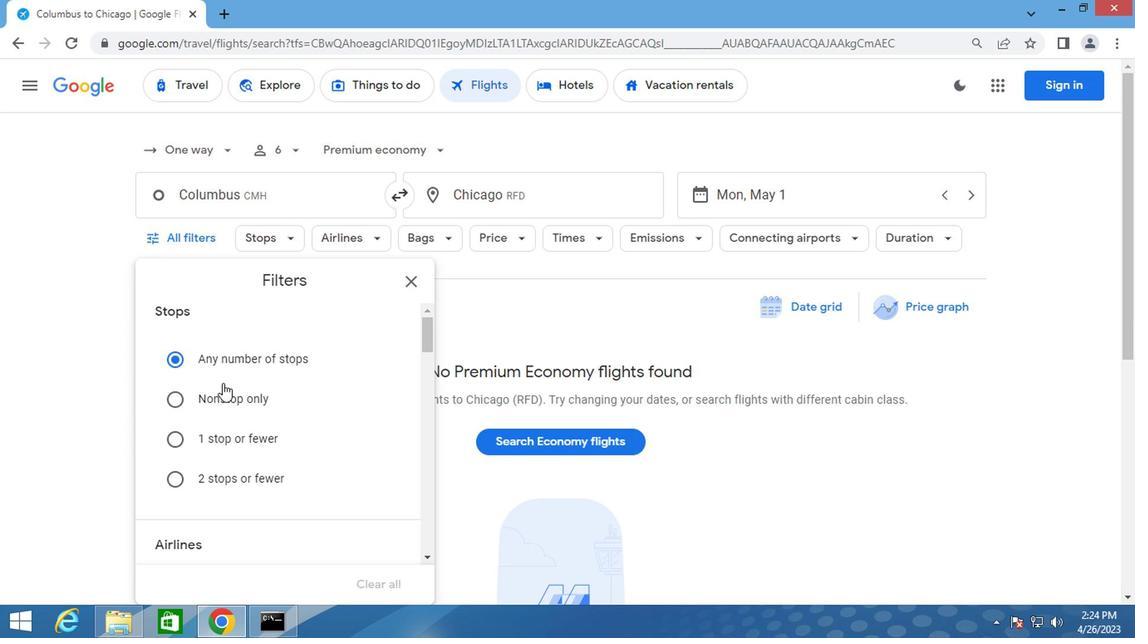 
Action: Mouse scrolled (221, 397) with delta (0, -1)
Screenshot: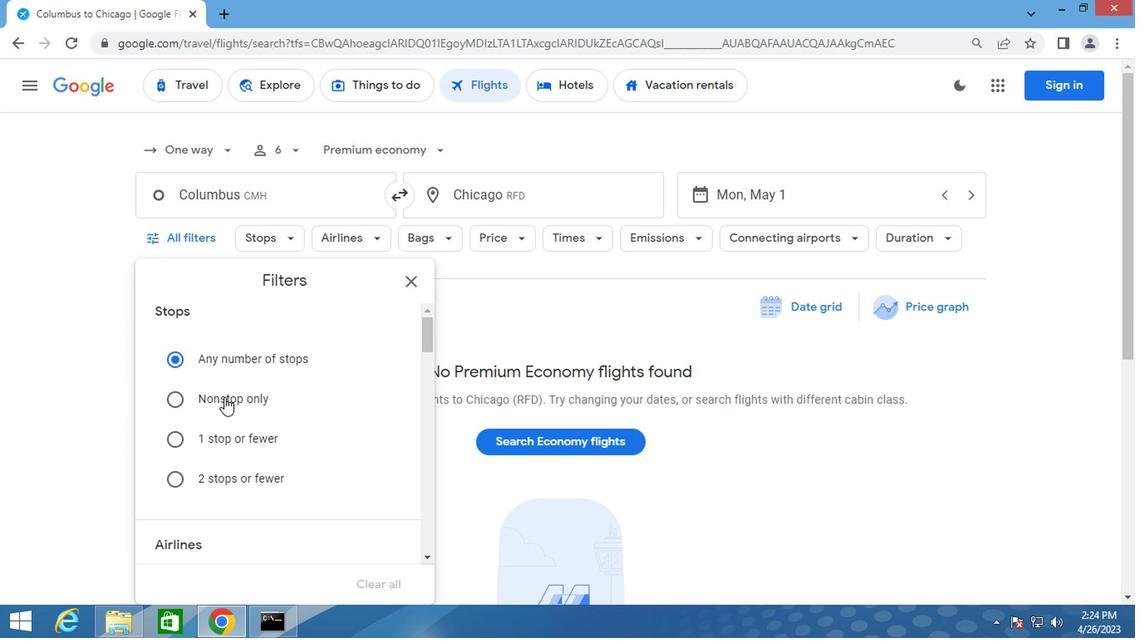 
Action: Mouse scrolled (221, 397) with delta (0, -1)
Screenshot: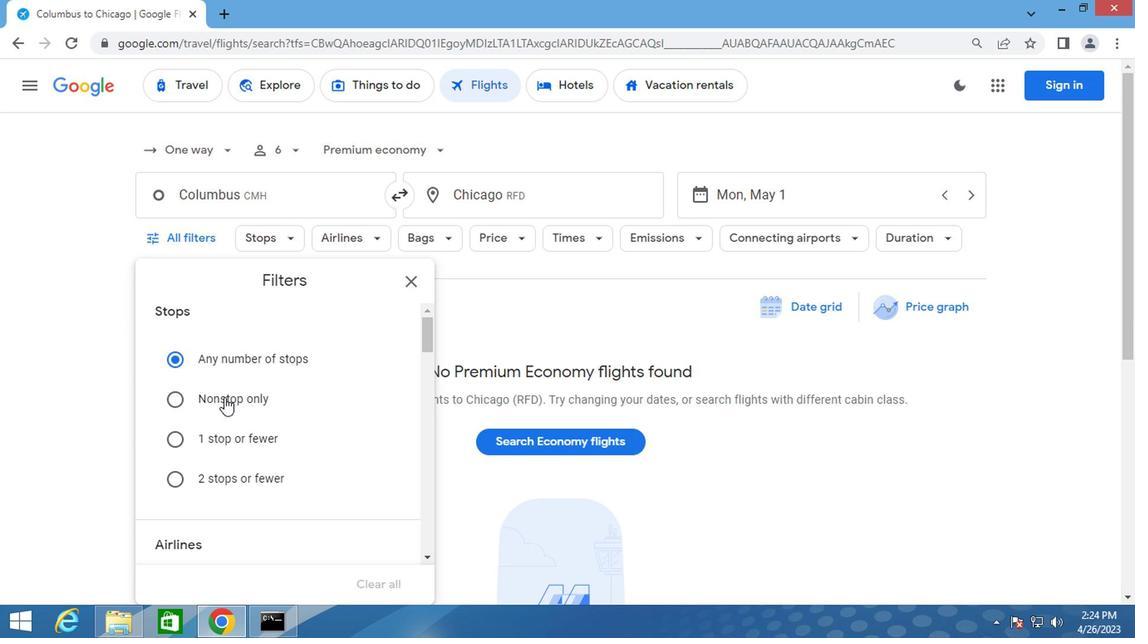 
Action: Mouse moved to (222, 401)
Screenshot: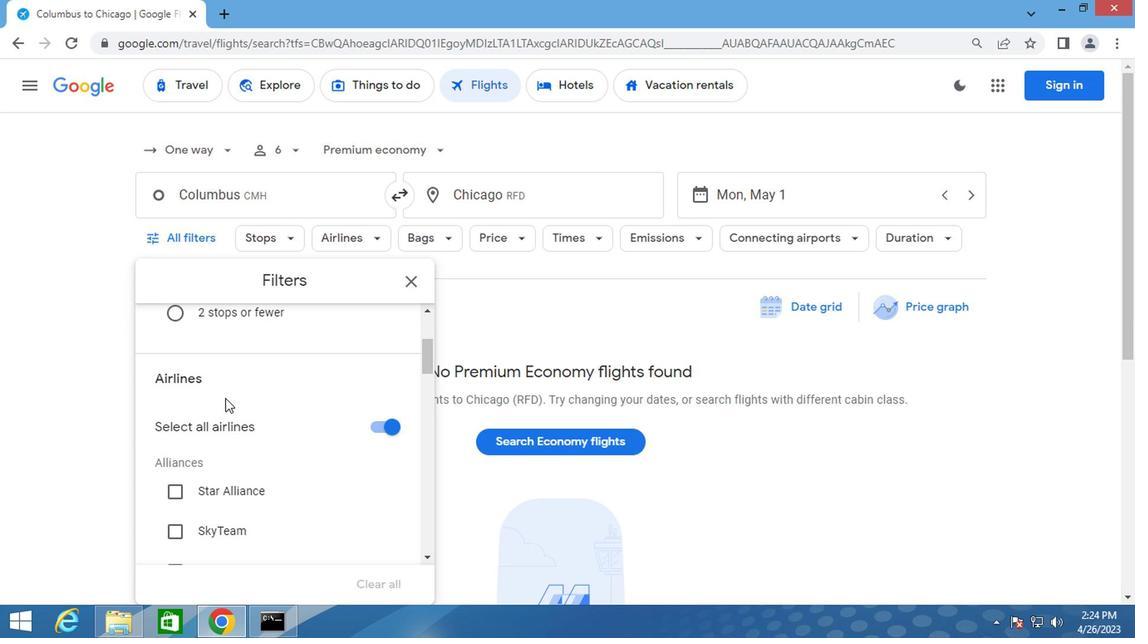 
Action: Mouse scrolled (222, 400) with delta (0, -1)
Screenshot: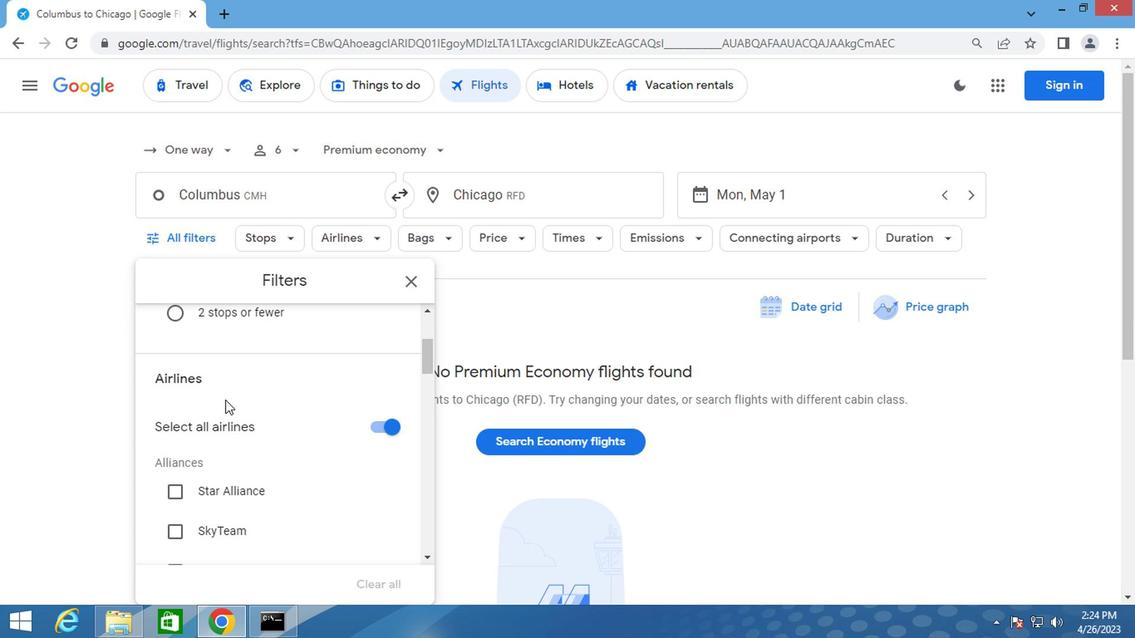 
Action: Mouse scrolled (222, 400) with delta (0, -1)
Screenshot: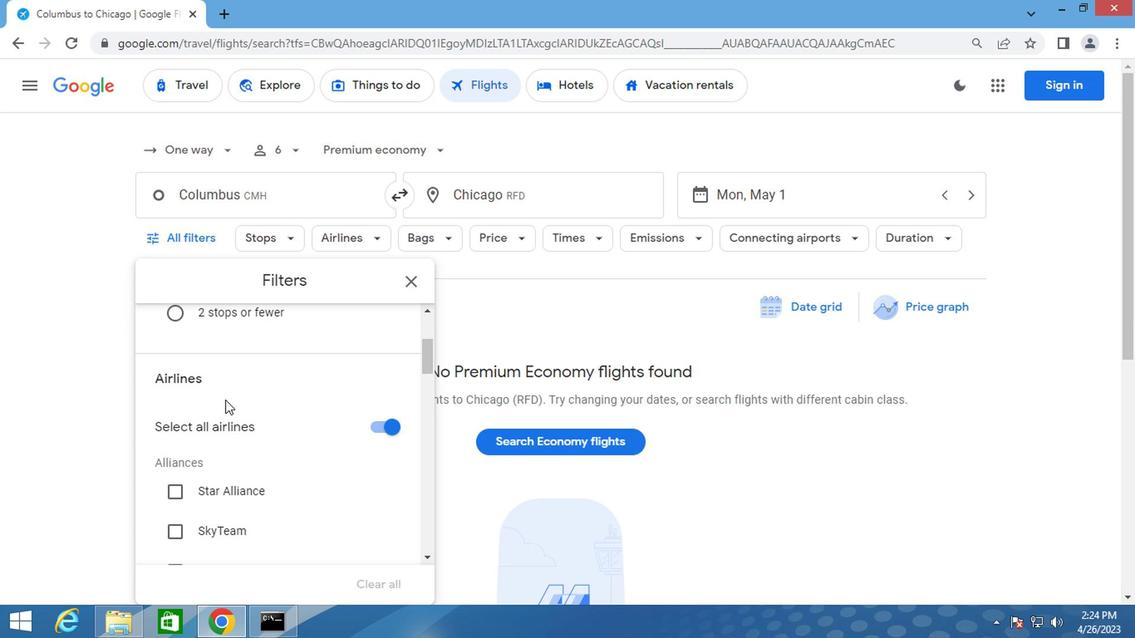 
Action: Mouse moved to (222, 402)
Screenshot: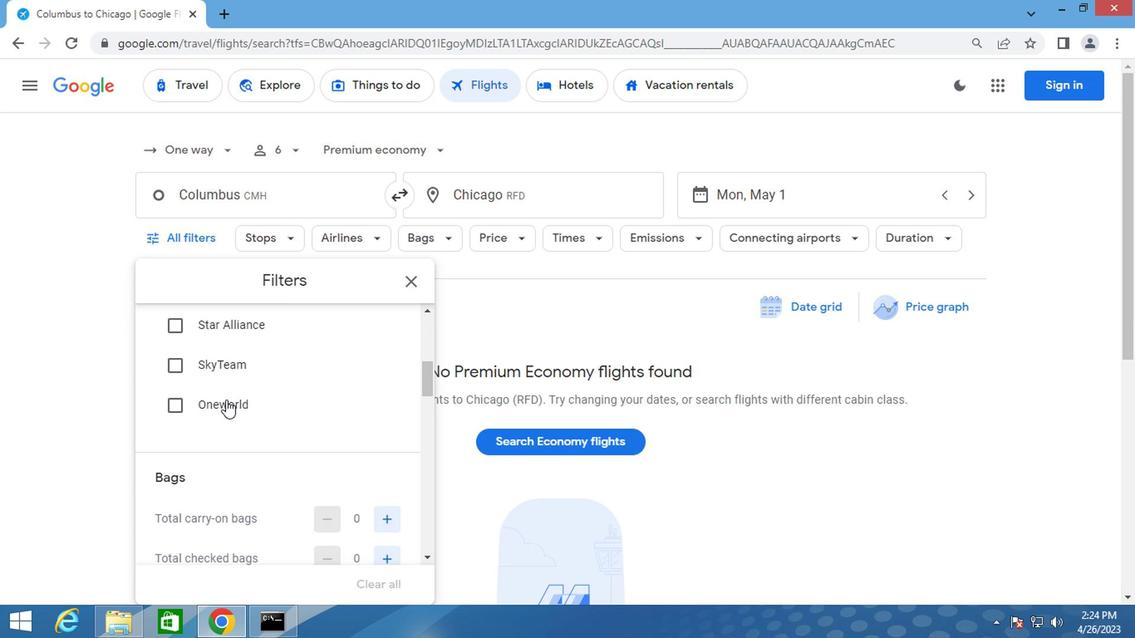 
Action: Mouse scrolled (222, 403) with delta (0, 1)
Screenshot: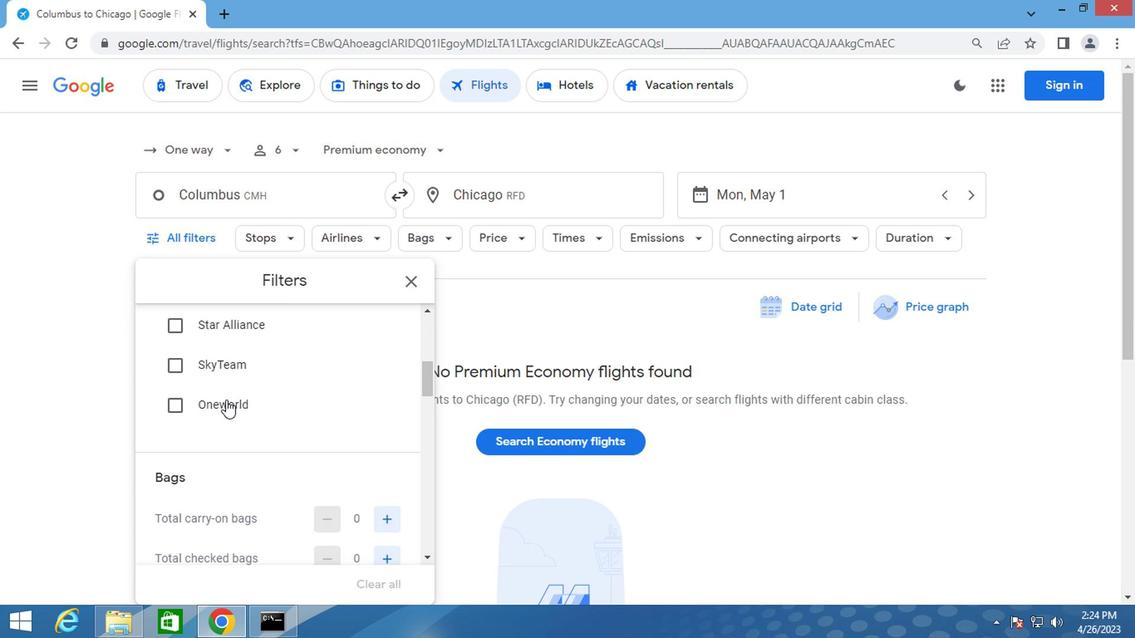 
Action: Mouse scrolled (222, 403) with delta (0, 1)
Screenshot: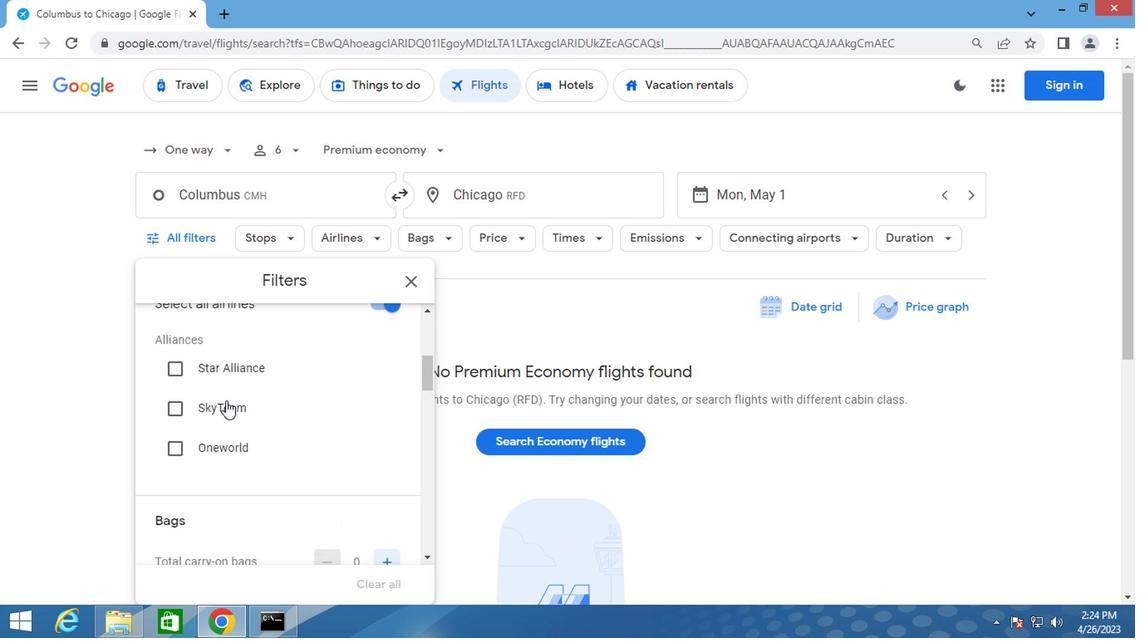
Action: Mouse scrolled (222, 401) with delta (0, 0)
Screenshot: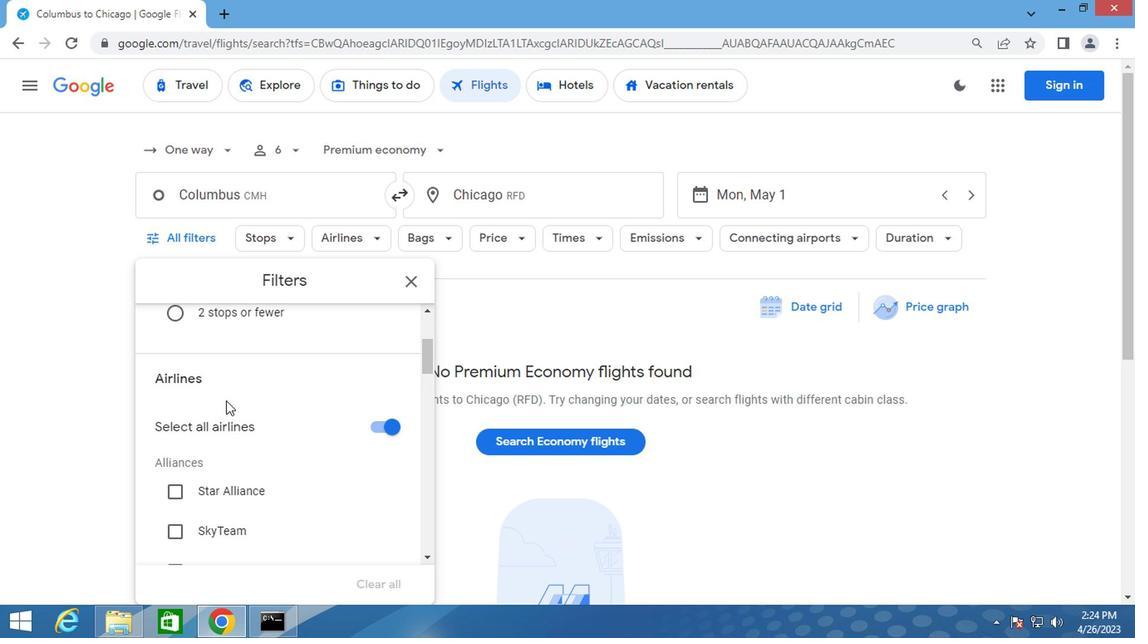 
Action: Mouse scrolled (222, 401) with delta (0, 0)
Screenshot: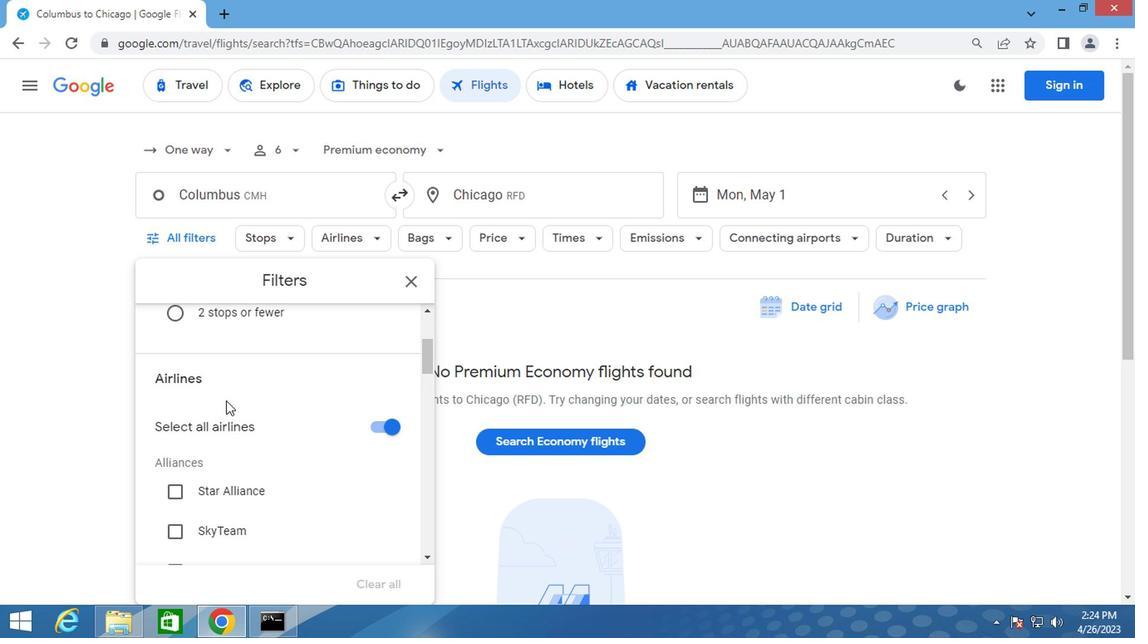 
Action: Mouse scrolled (222, 401) with delta (0, 0)
Screenshot: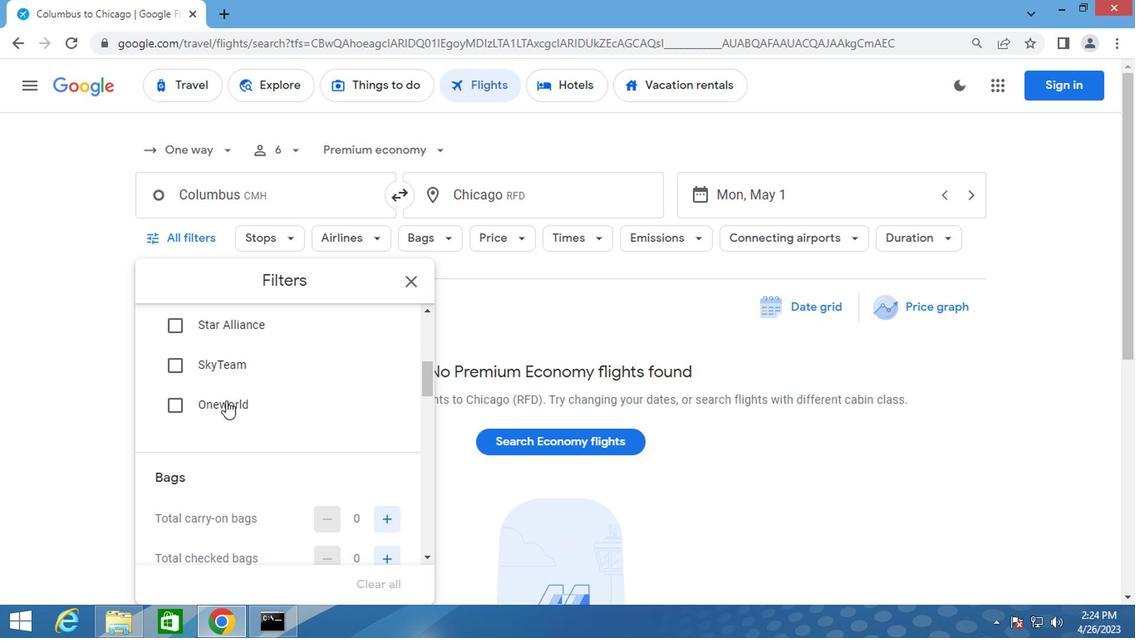 
Action: Mouse moved to (374, 482)
Screenshot: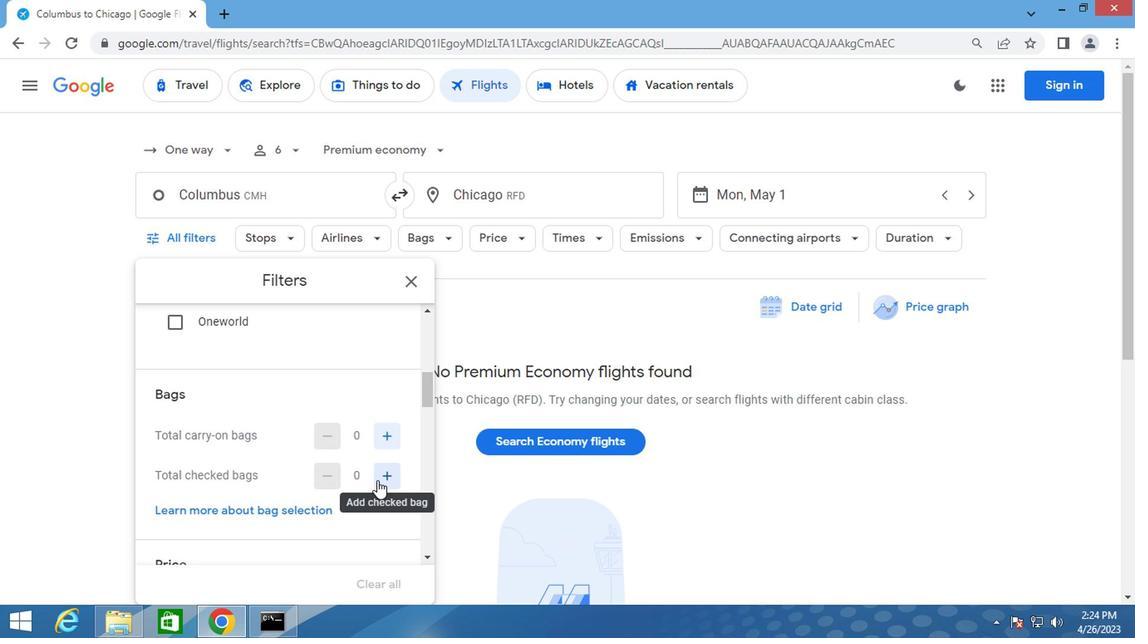 
Action: Mouse scrolled (374, 481) with delta (0, -1)
Screenshot: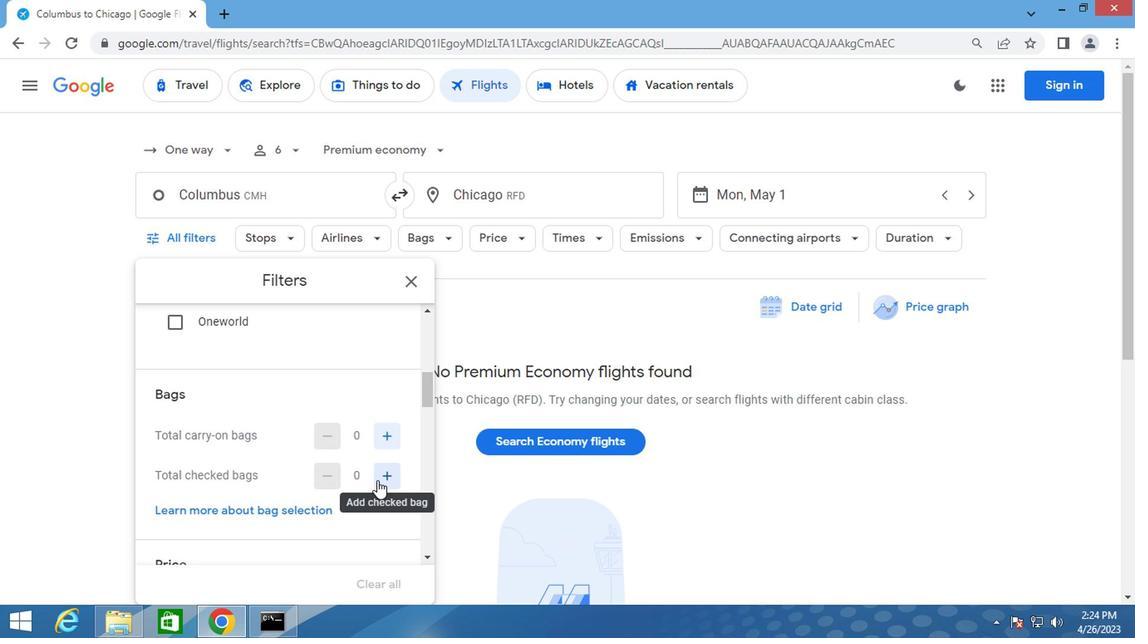 
Action: Mouse moved to (375, 557)
Screenshot: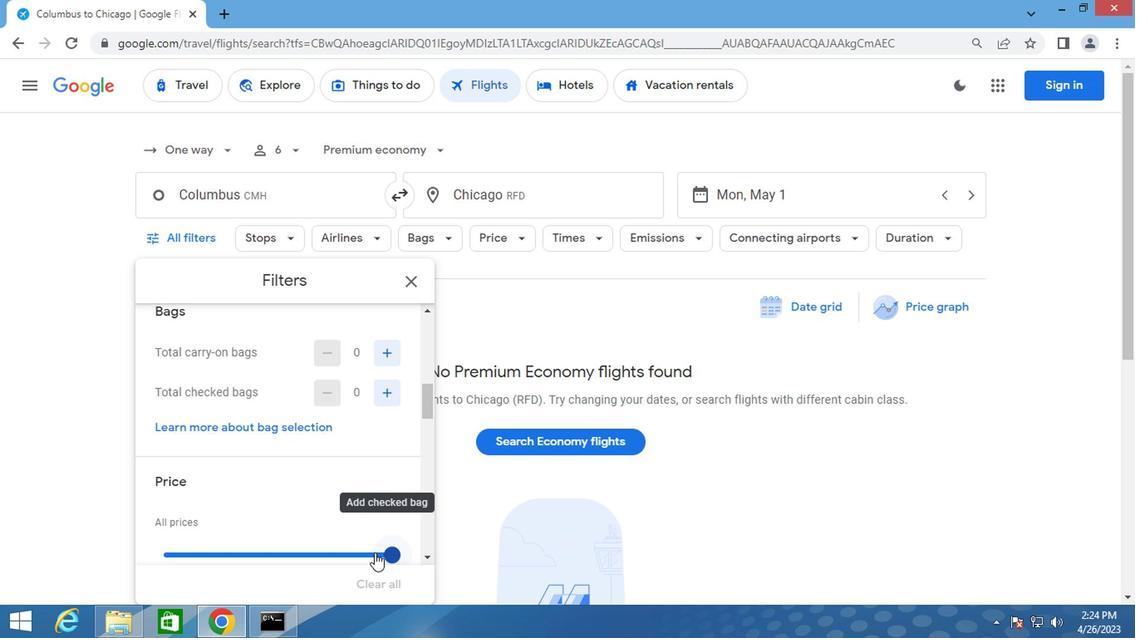 
Action: Mouse pressed left at (375, 557)
Screenshot: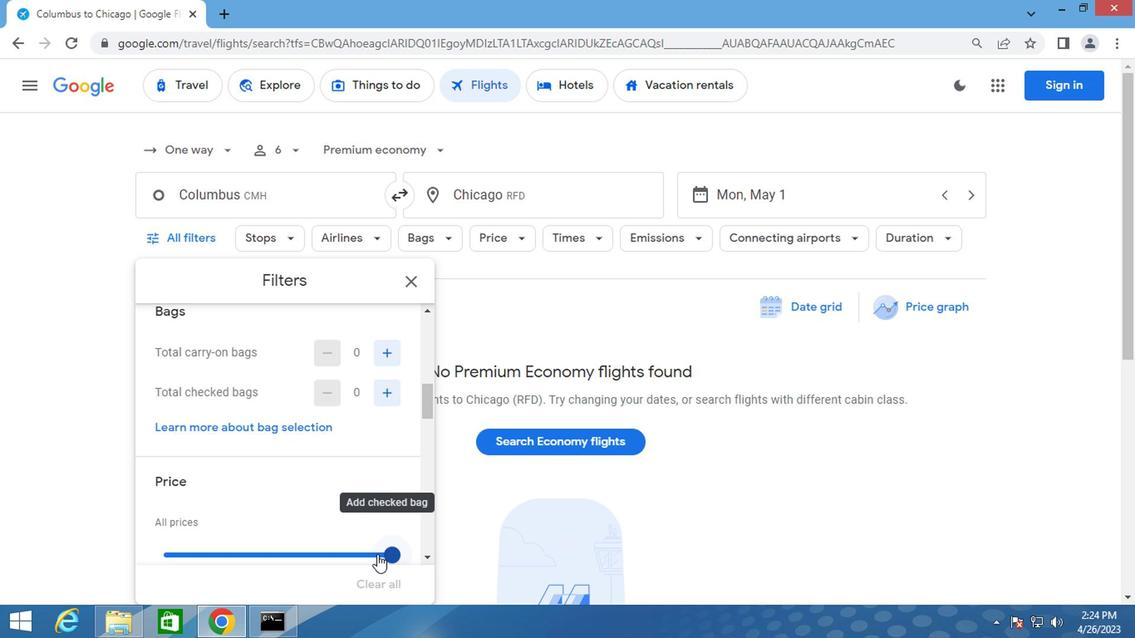 
Action: Mouse moved to (314, 494)
Screenshot: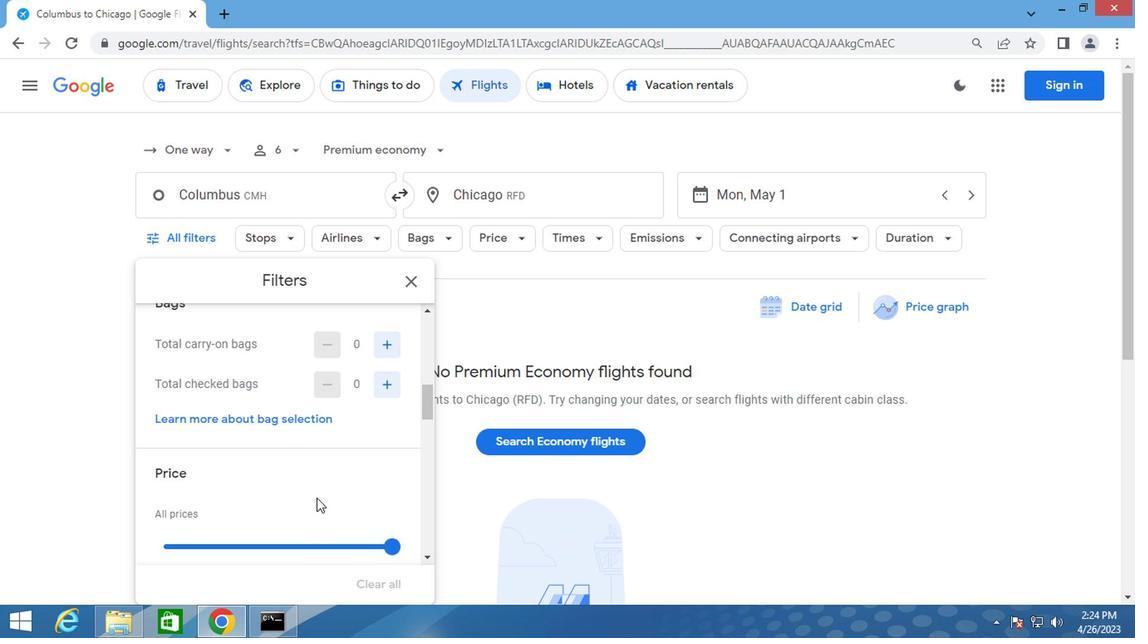 
Action: Mouse scrolled (314, 494) with delta (0, 0)
Screenshot: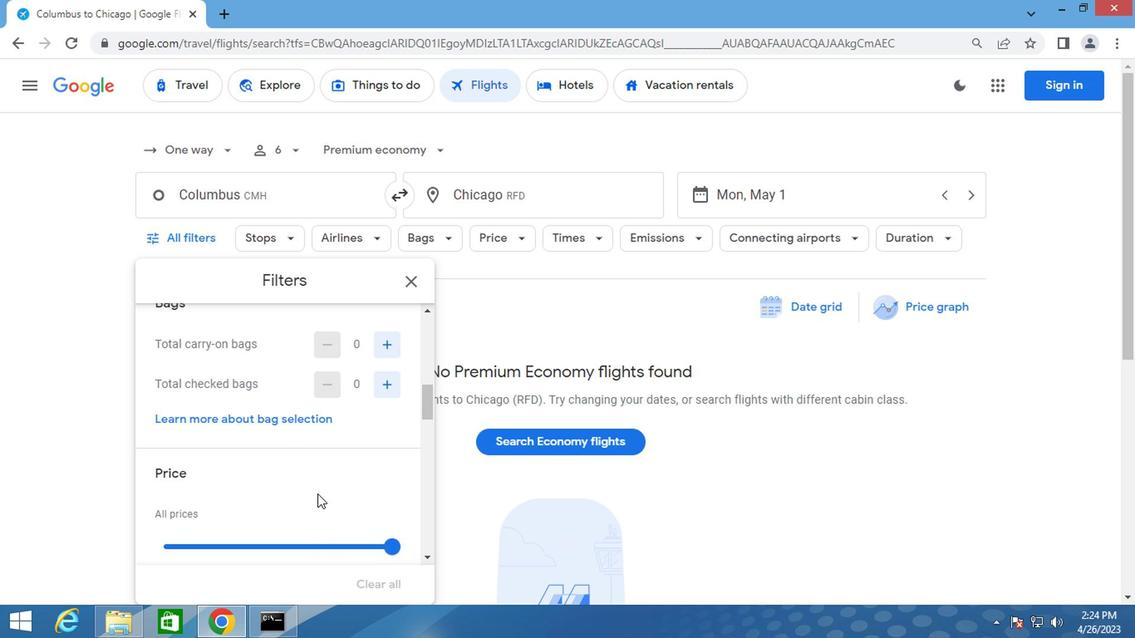 
Action: Mouse scrolled (314, 494) with delta (0, 0)
Screenshot: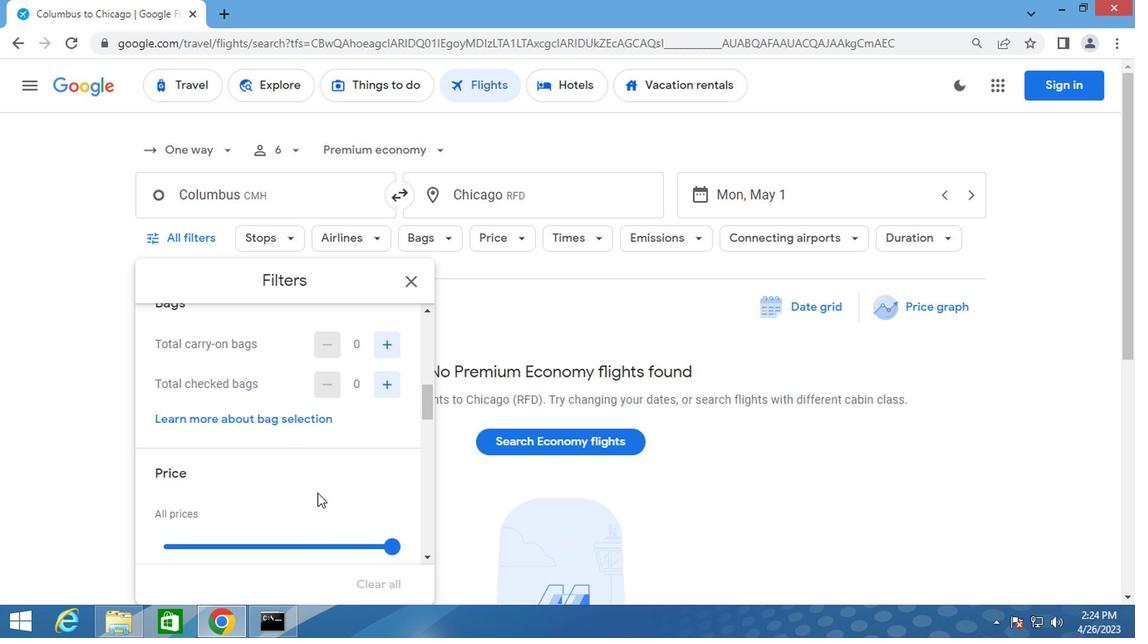 
Action: Mouse moved to (284, 514)
Screenshot: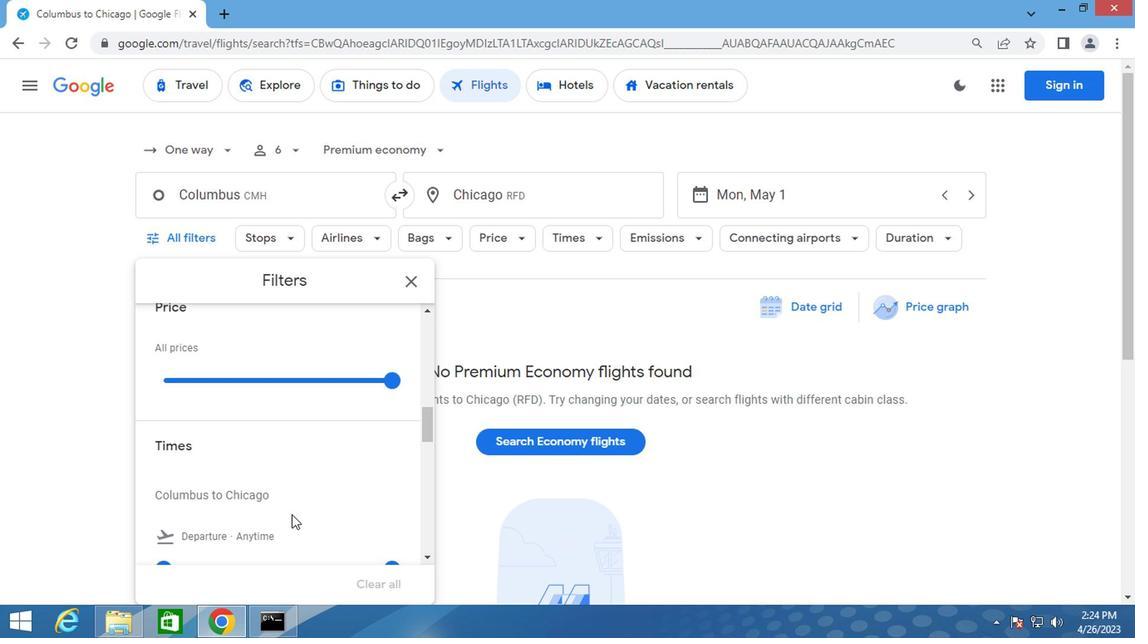 
Action: Mouse scrolled (284, 513) with delta (0, -1)
Screenshot: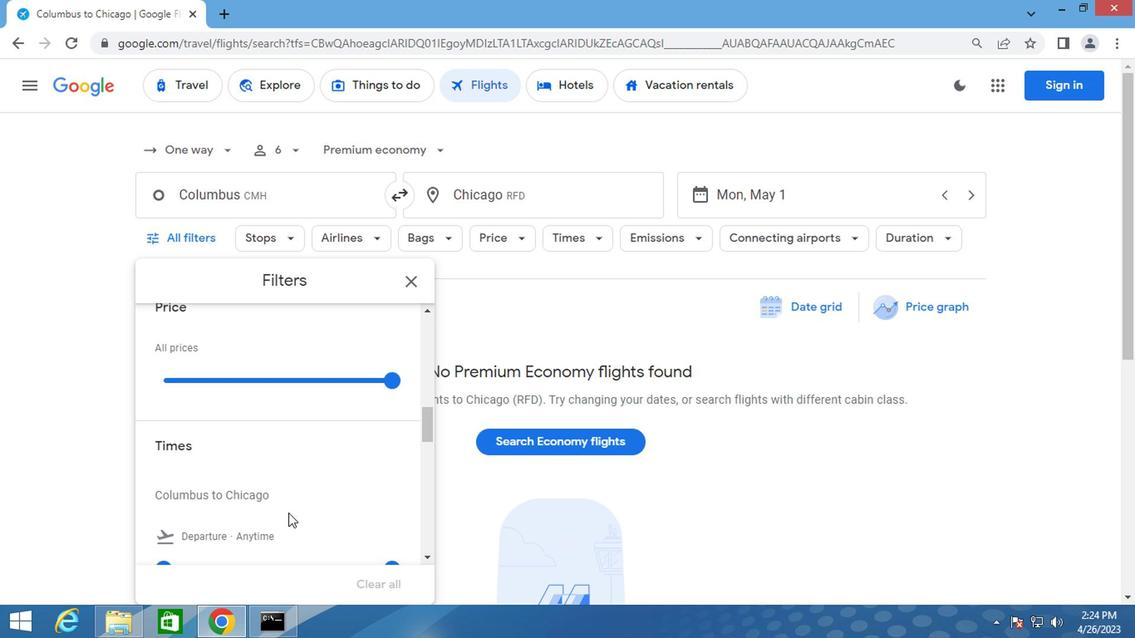 
Action: Mouse scrolled (284, 513) with delta (0, -1)
Screenshot: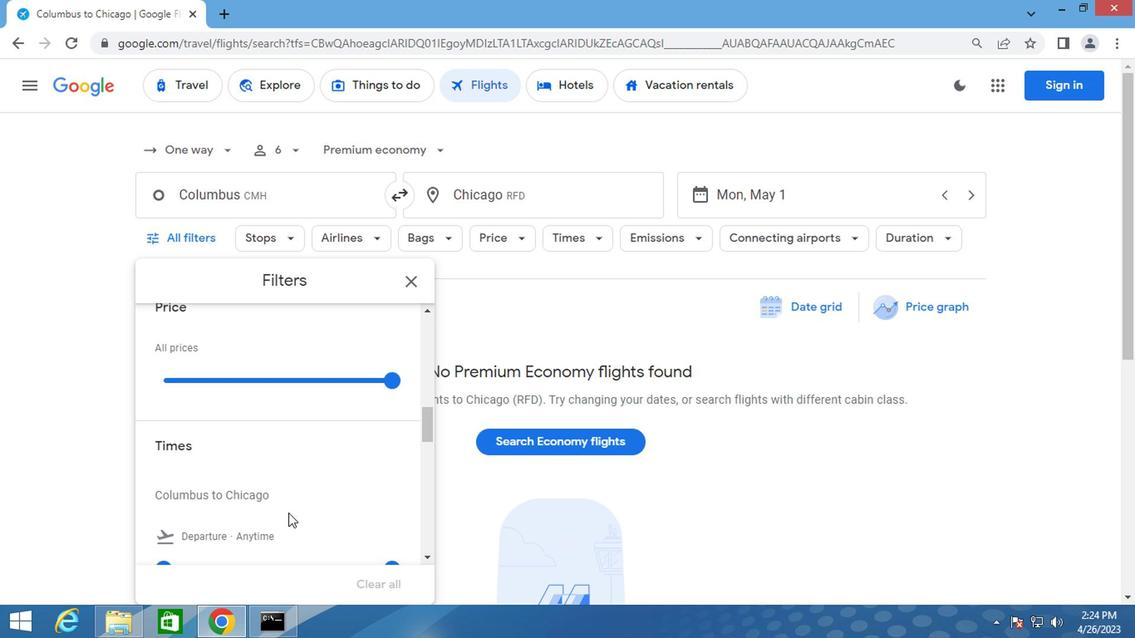 
Action: Mouse moved to (166, 397)
Screenshot: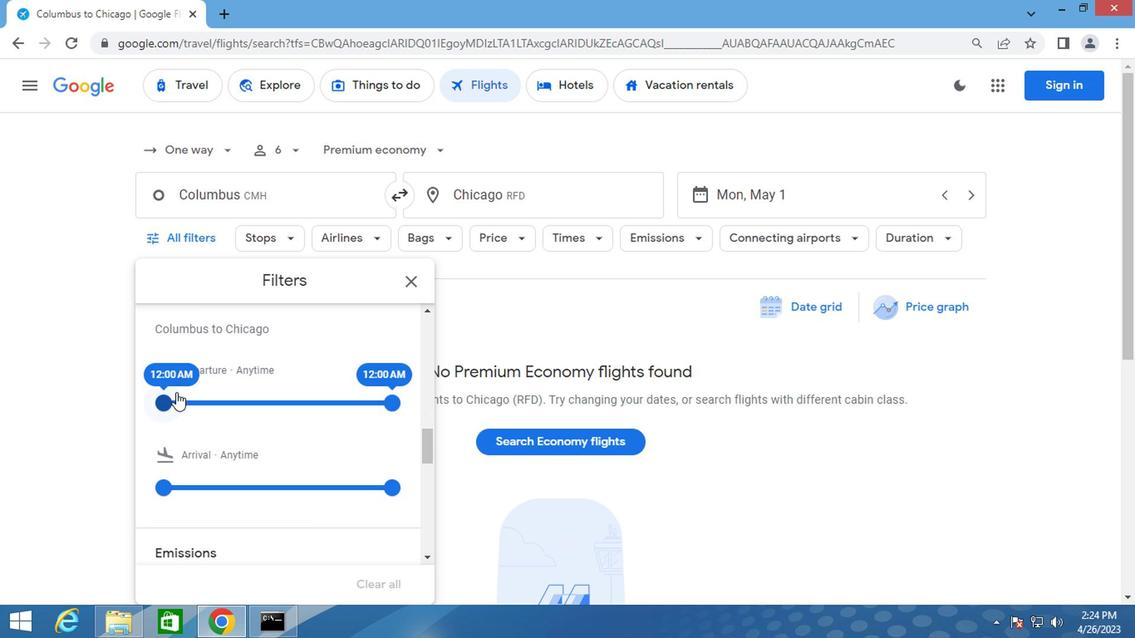 
Action: Mouse pressed left at (166, 397)
Screenshot: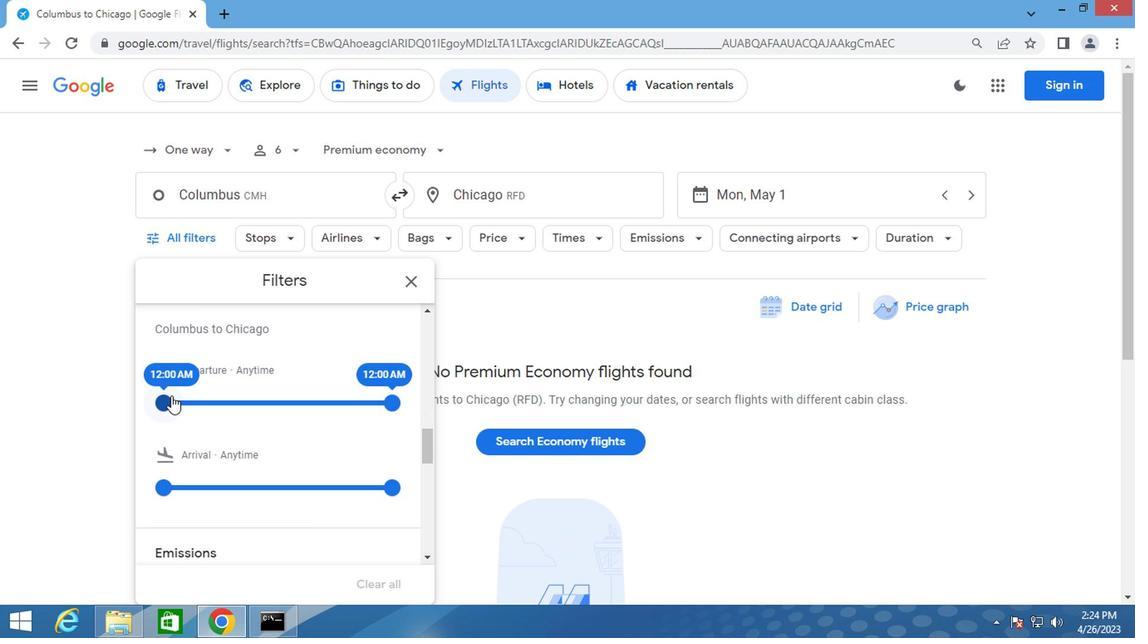 
Action: Mouse moved to (395, 277)
Screenshot: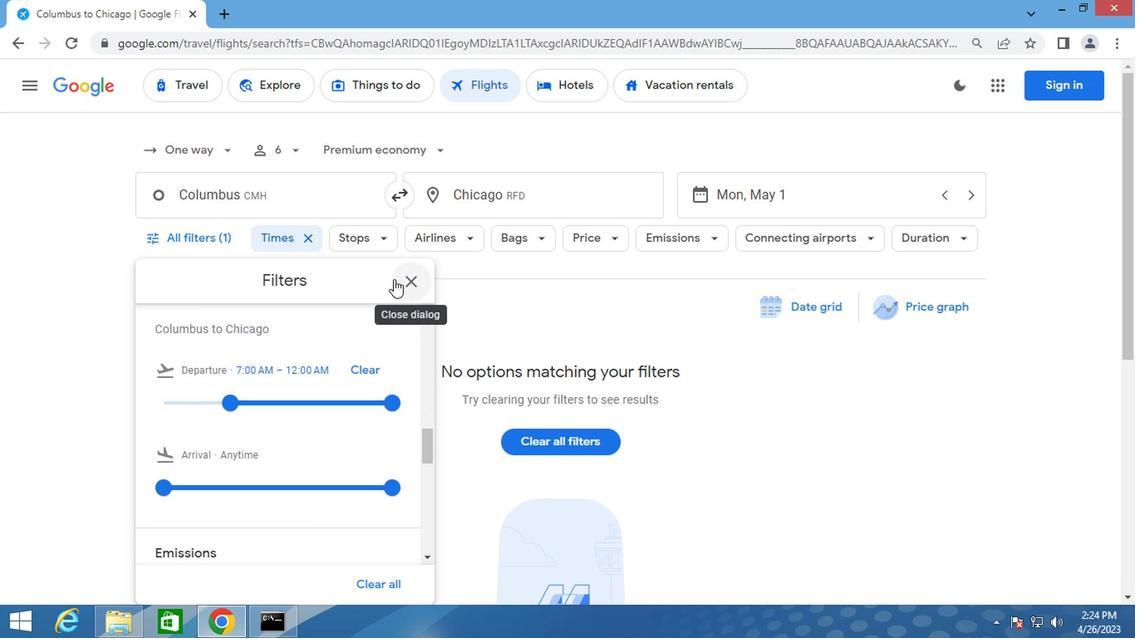 
Action: Mouse pressed left at (395, 277)
Screenshot: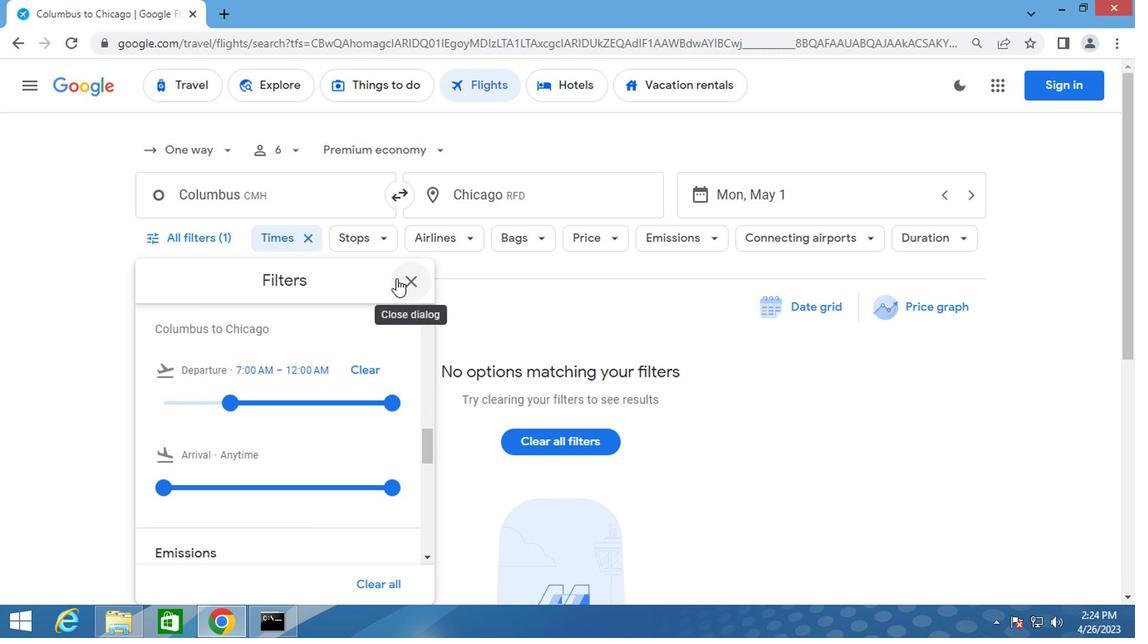 
Action: Mouse moved to (396, 277)
Screenshot: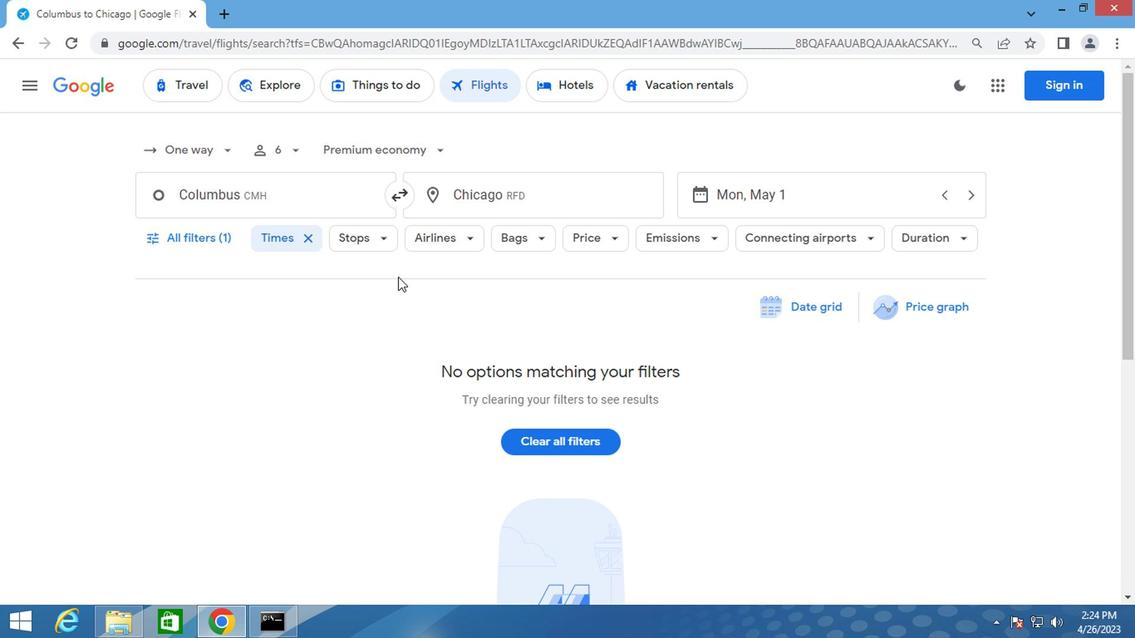 
Action: Key pressed <Key.f8>
Screenshot: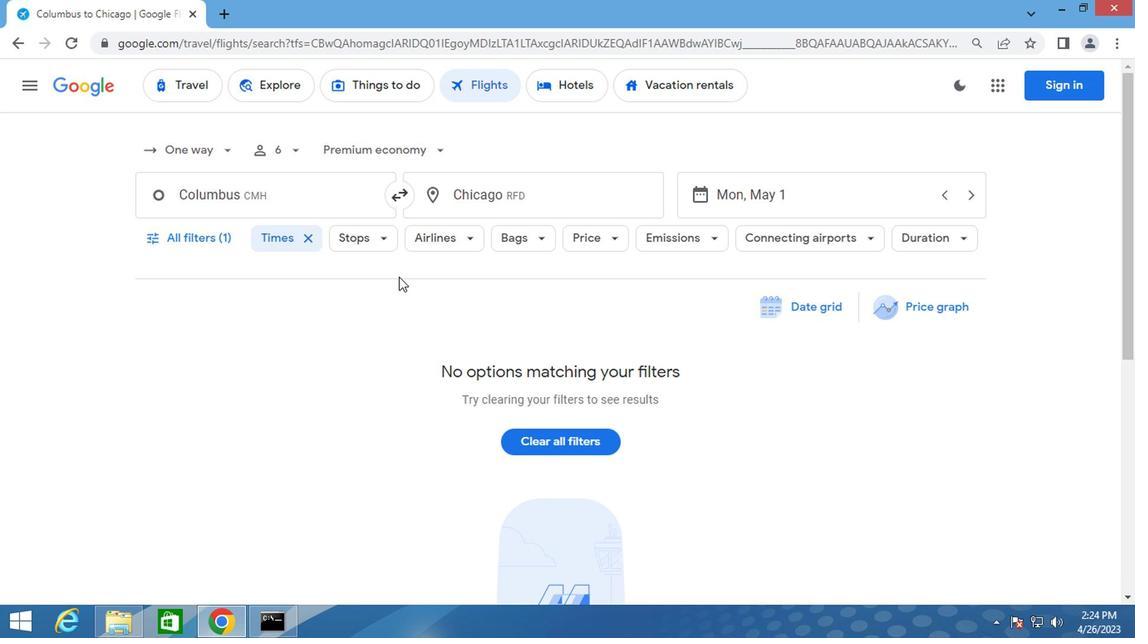 
